 Task: Add Sprouts Ketchup to the cart.
Action: Mouse pressed left at (18, 80)
Screenshot: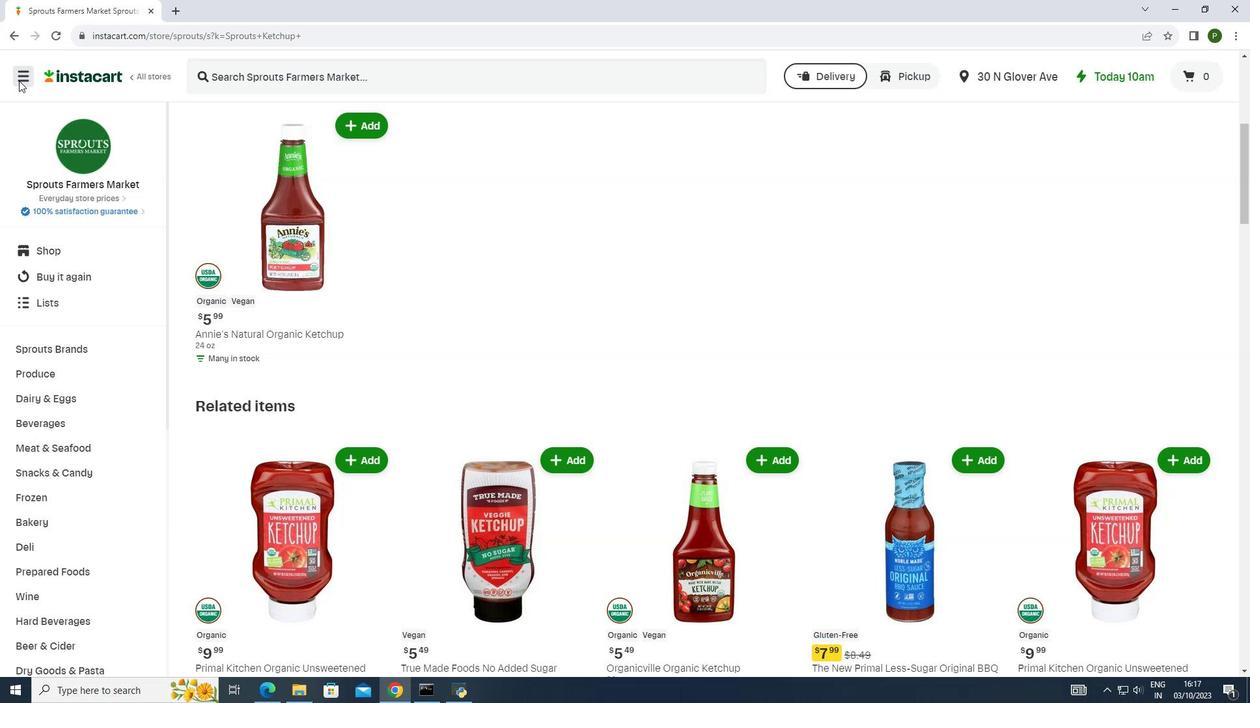 
Action: Mouse moved to (65, 332)
Screenshot: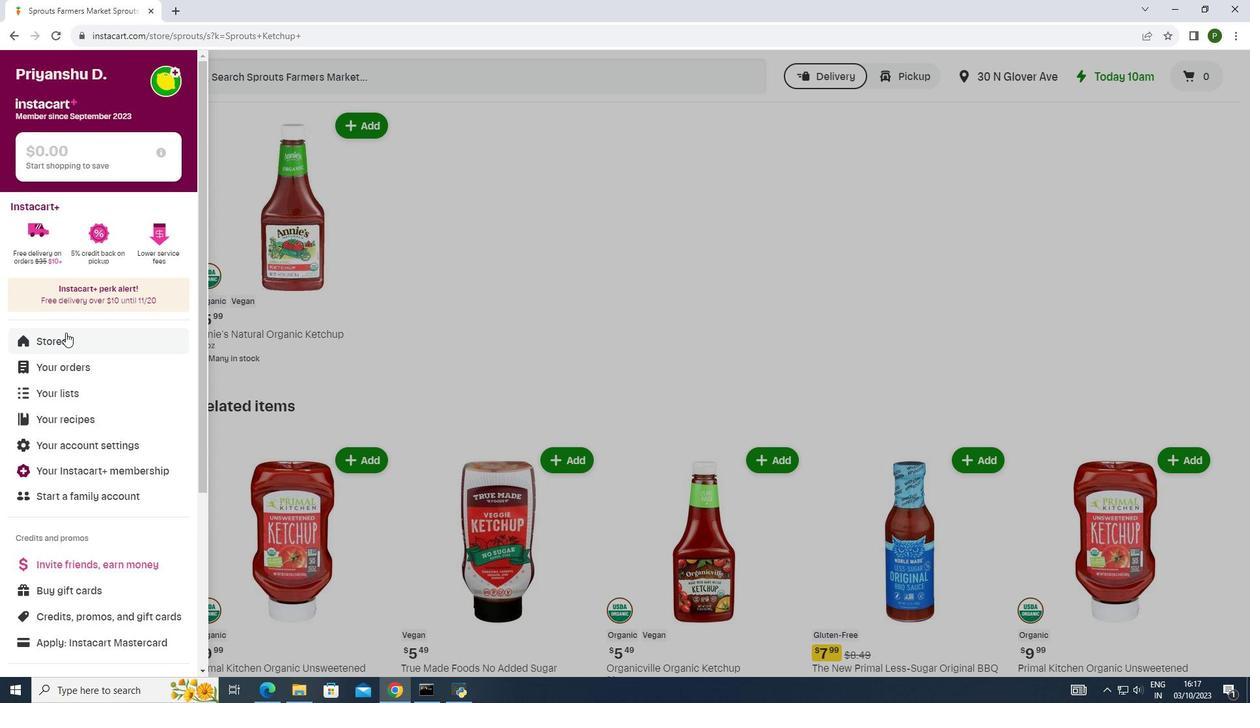 
Action: Mouse pressed left at (65, 332)
Screenshot: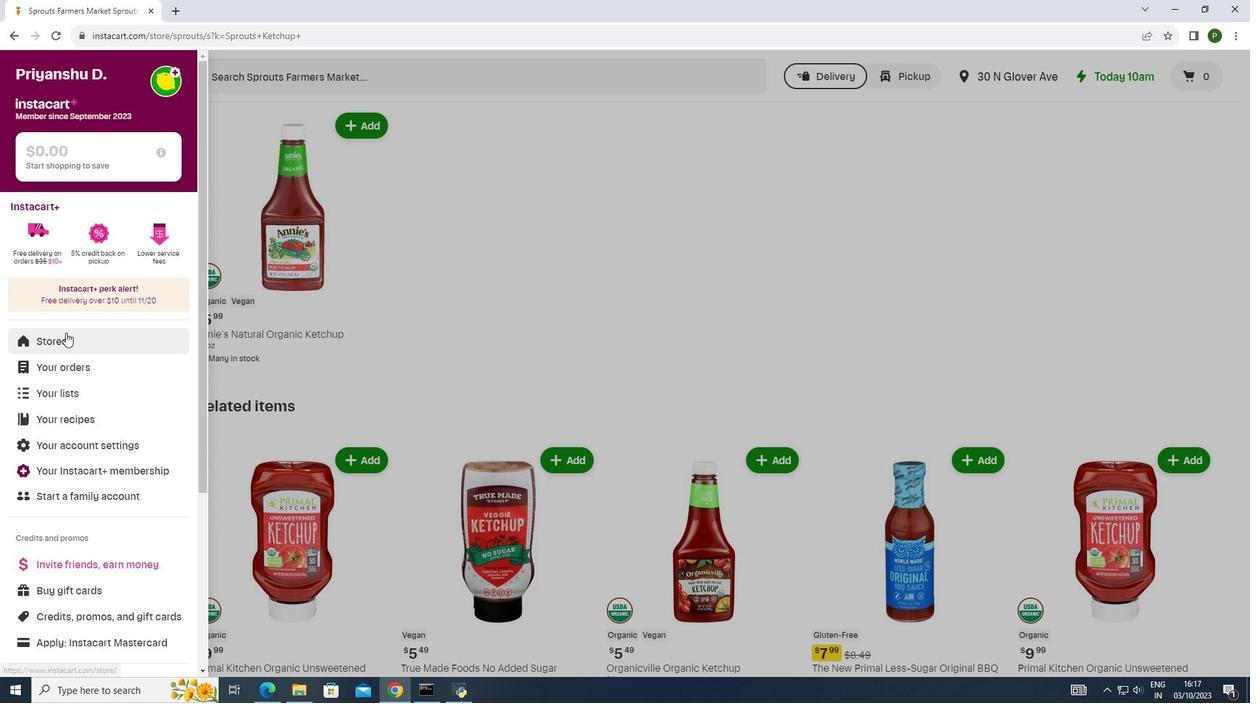 
Action: Mouse moved to (285, 134)
Screenshot: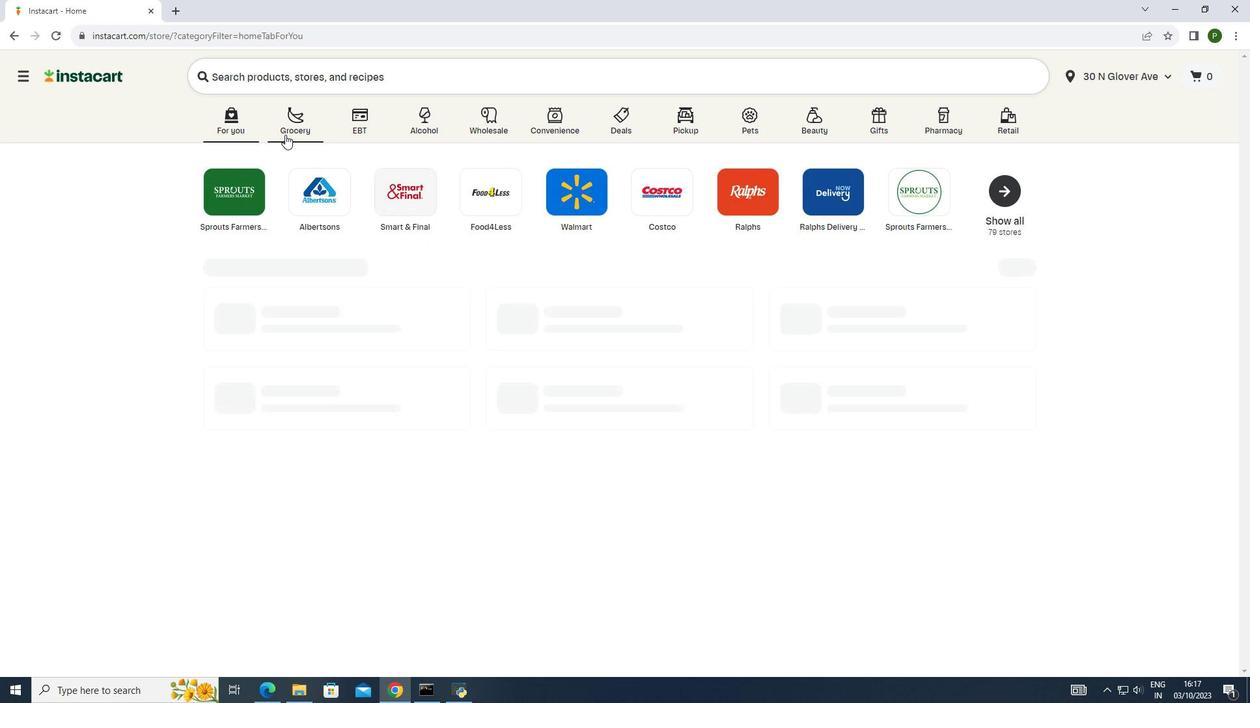 
Action: Mouse pressed left at (285, 134)
Screenshot: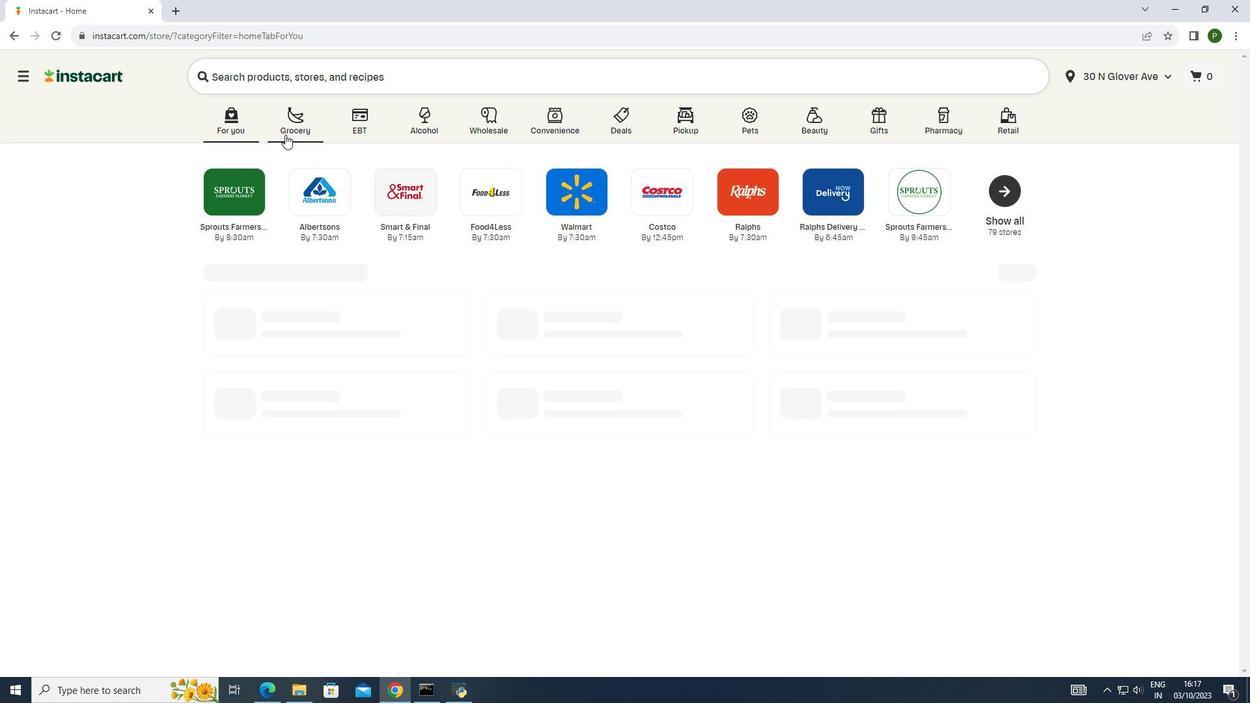 
Action: Mouse moved to (653, 190)
Screenshot: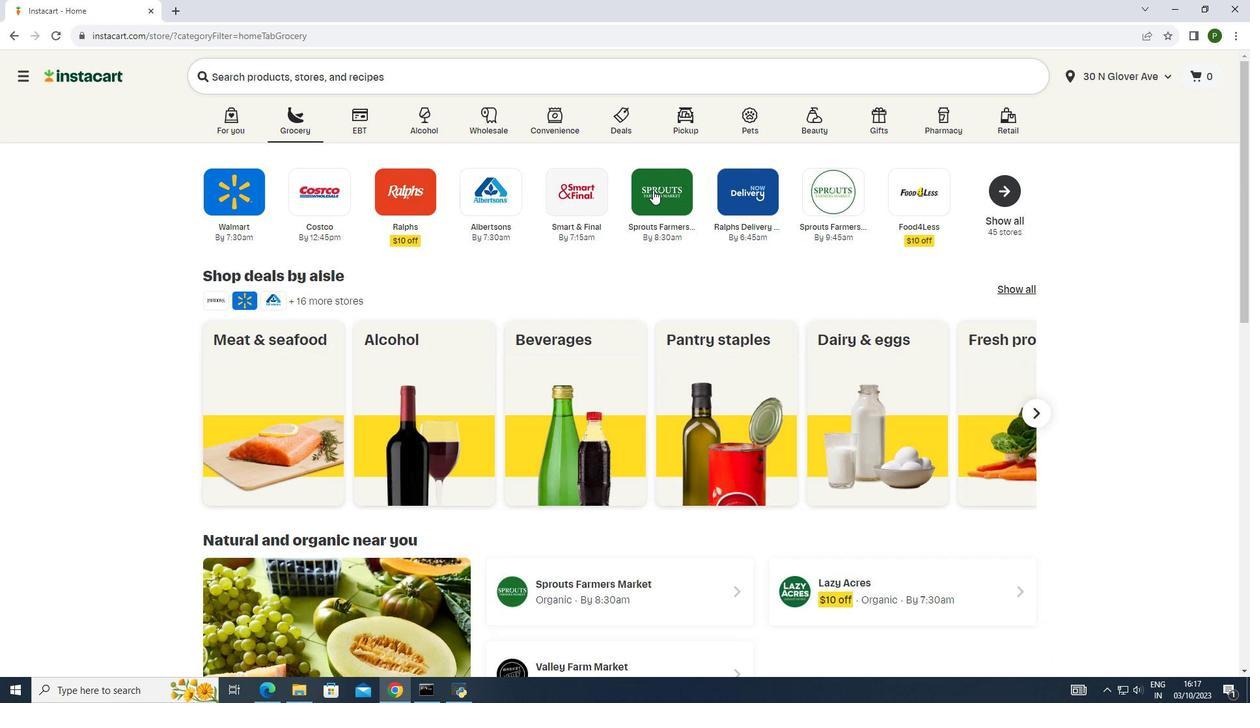 
Action: Mouse pressed left at (653, 190)
Screenshot: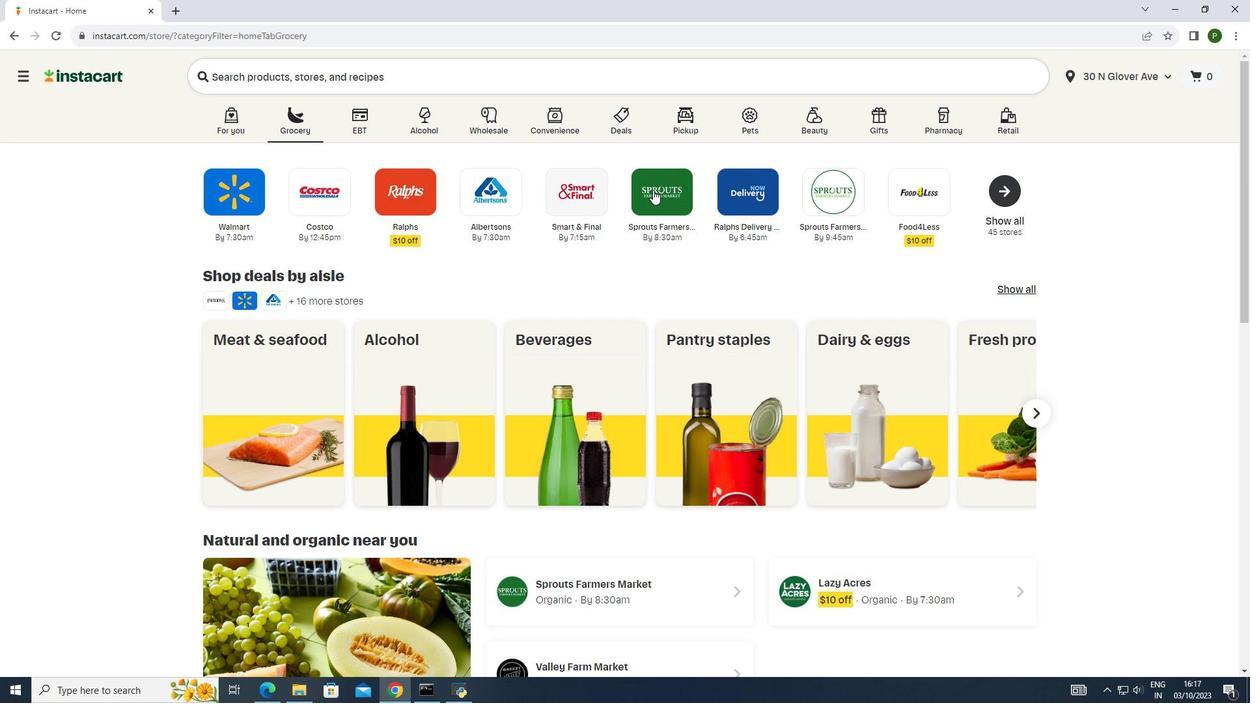 
Action: Mouse moved to (64, 347)
Screenshot: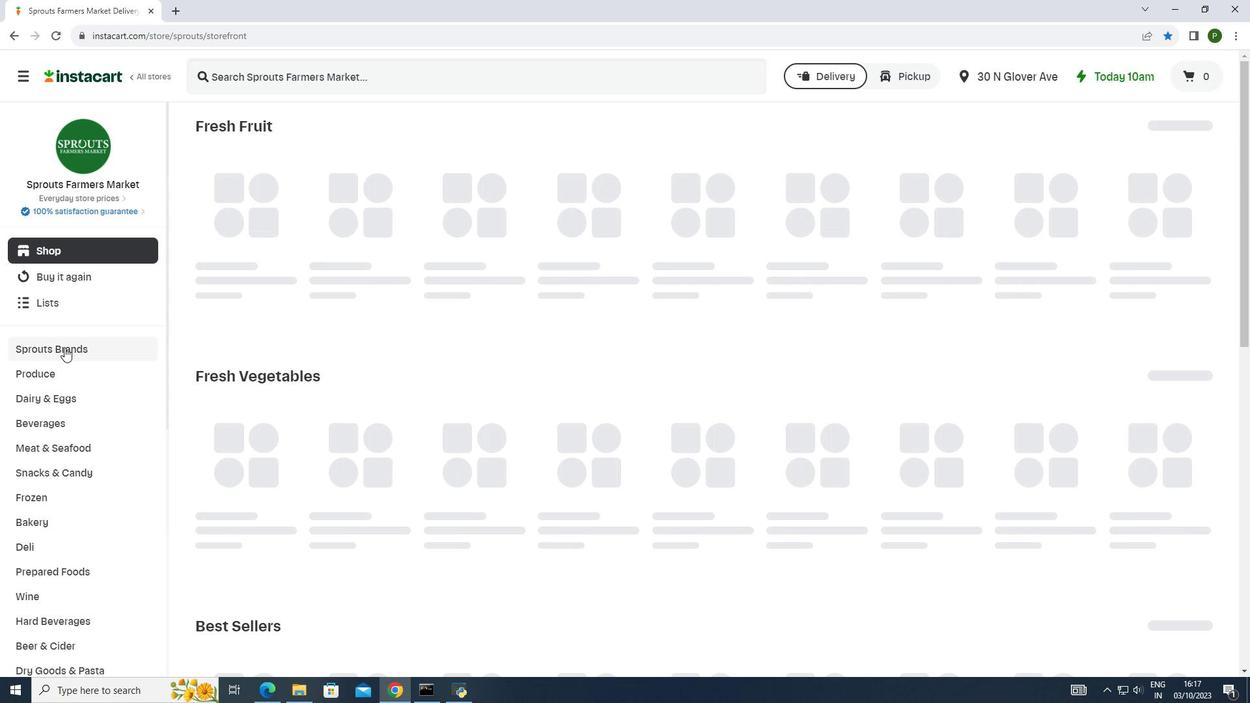 
Action: Mouse pressed left at (64, 347)
Screenshot: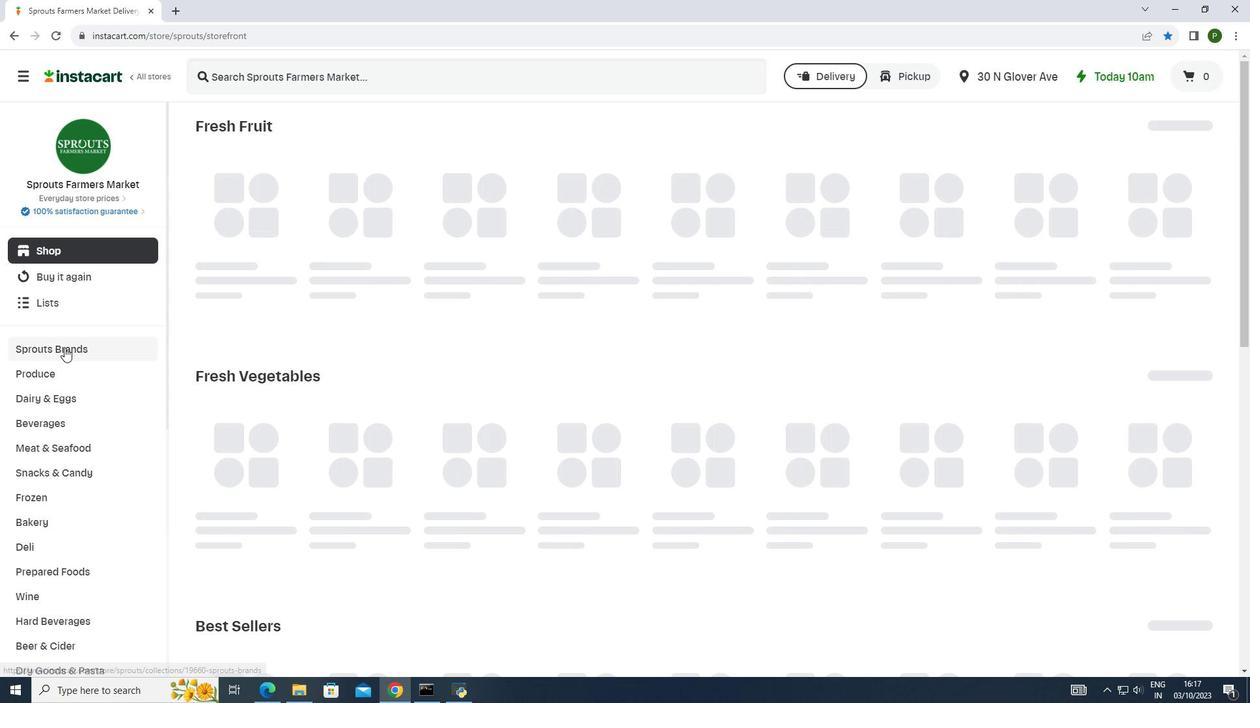 
Action: Mouse moved to (52, 451)
Screenshot: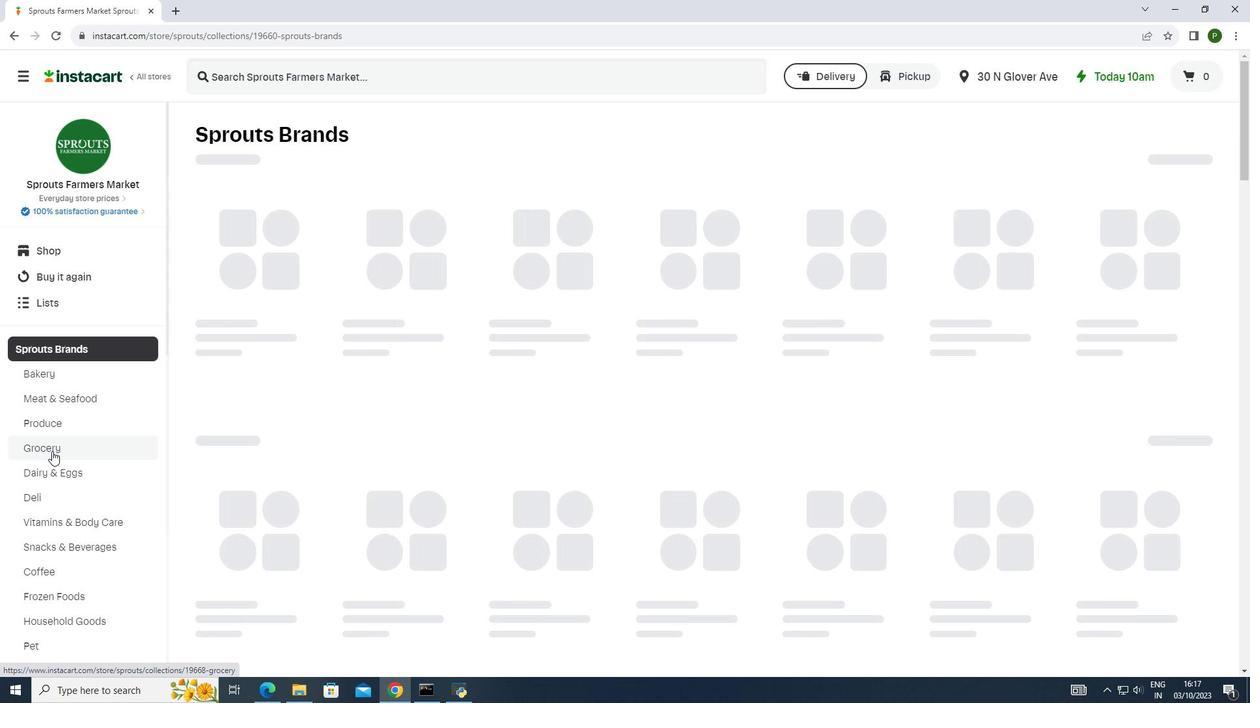 
Action: Mouse pressed left at (52, 451)
Screenshot: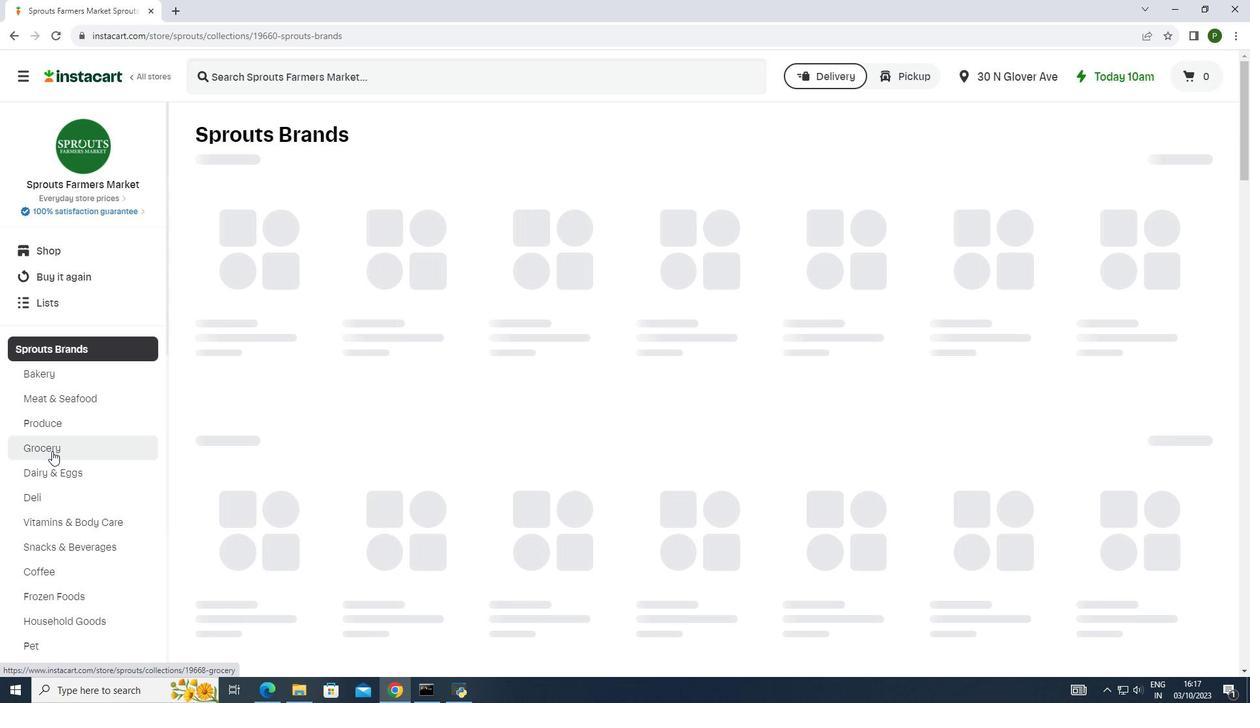 
Action: Mouse moved to (328, 265)
Screenshot: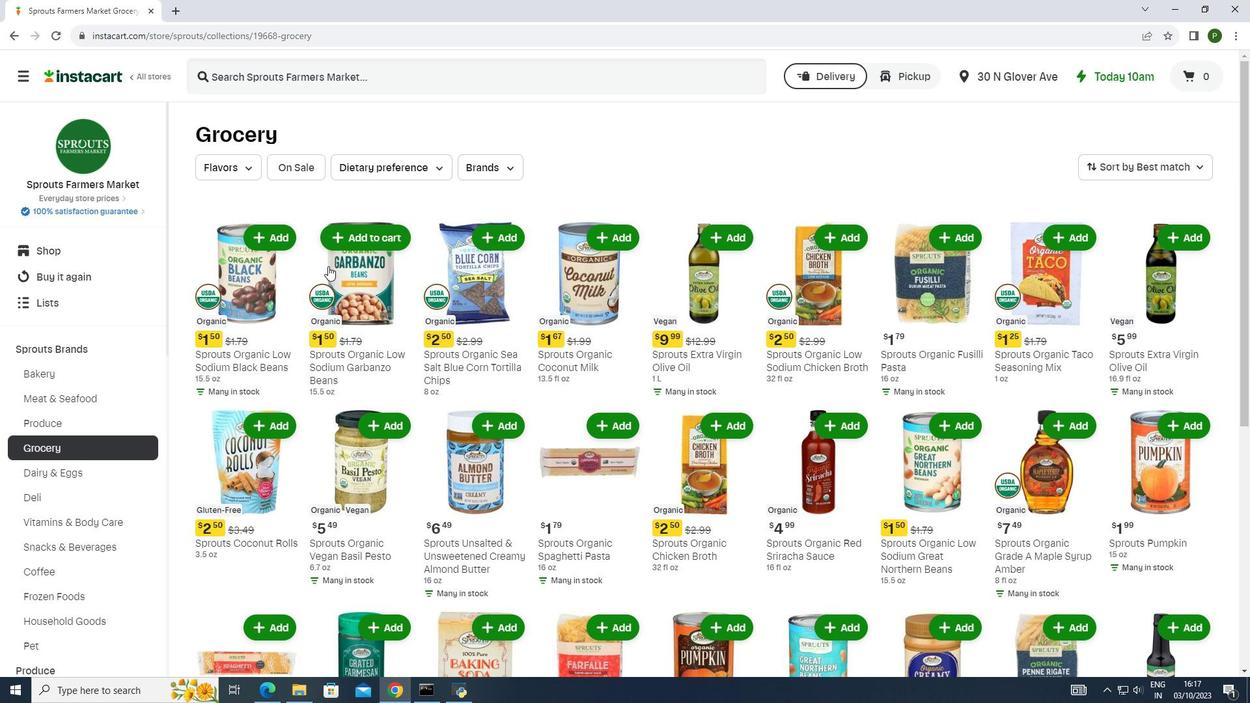 
Action: Mouse scrolled (328, 265) with delta (0, 0)
Screenshot: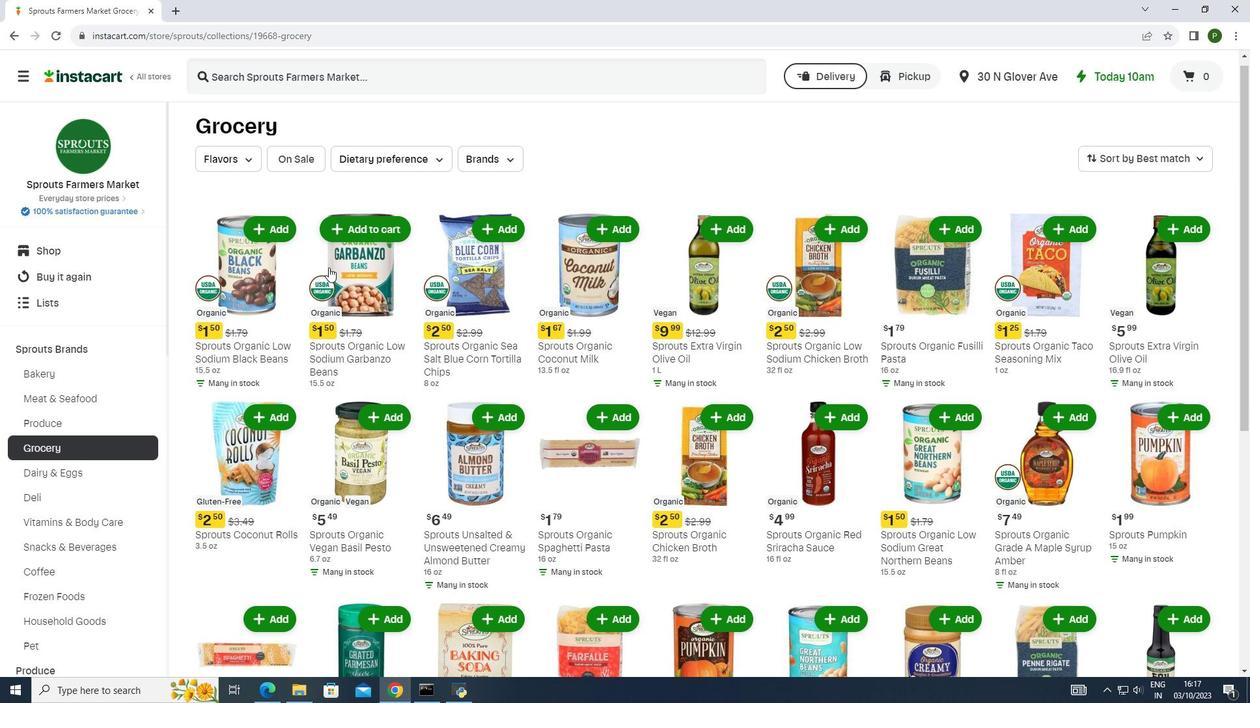 
Action: Mouse moved to (328, 267)
Screenshot: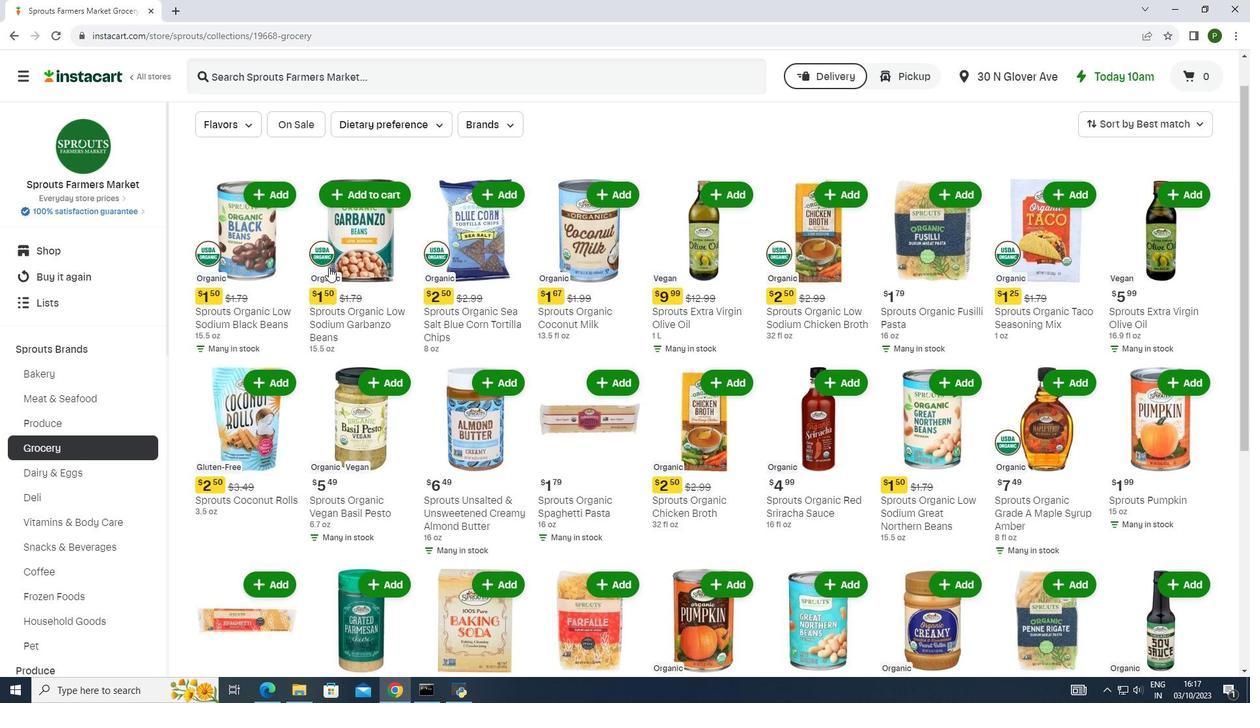 
Action: Mouse scrolled (328, 267) with delta (0, 0)
Screenshot: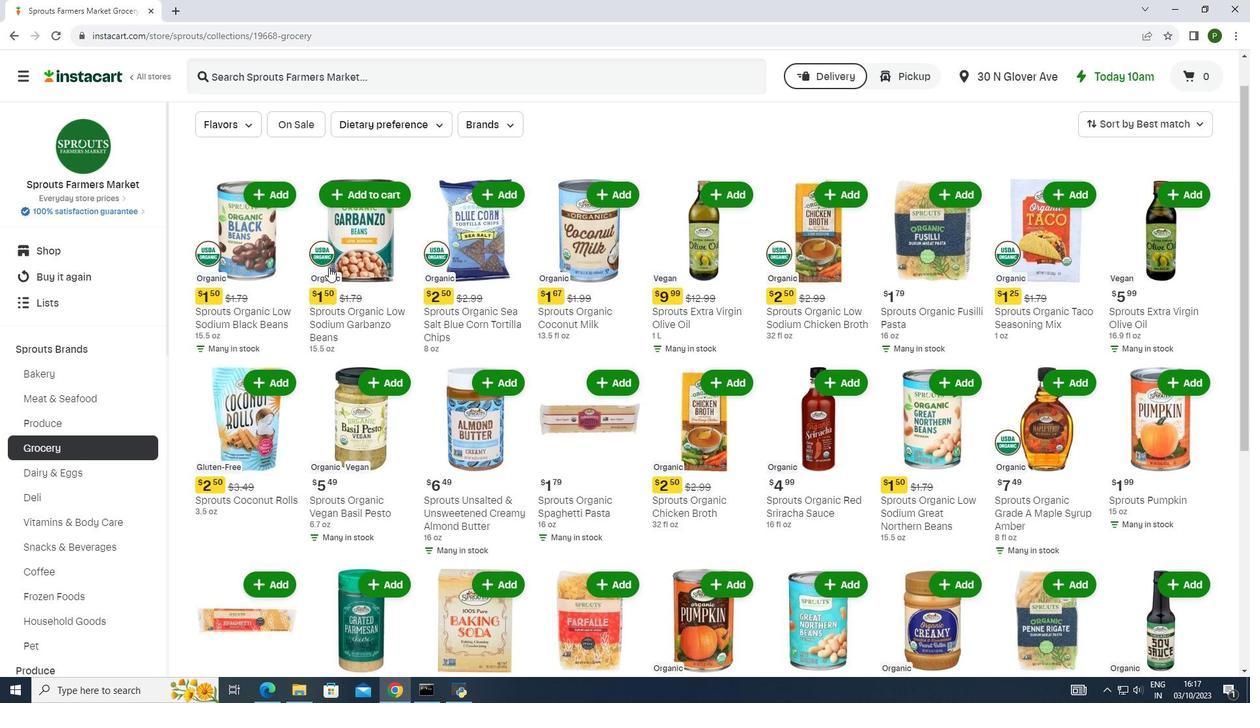 
Action: Mouse moved to (332, 272)
Screenshot: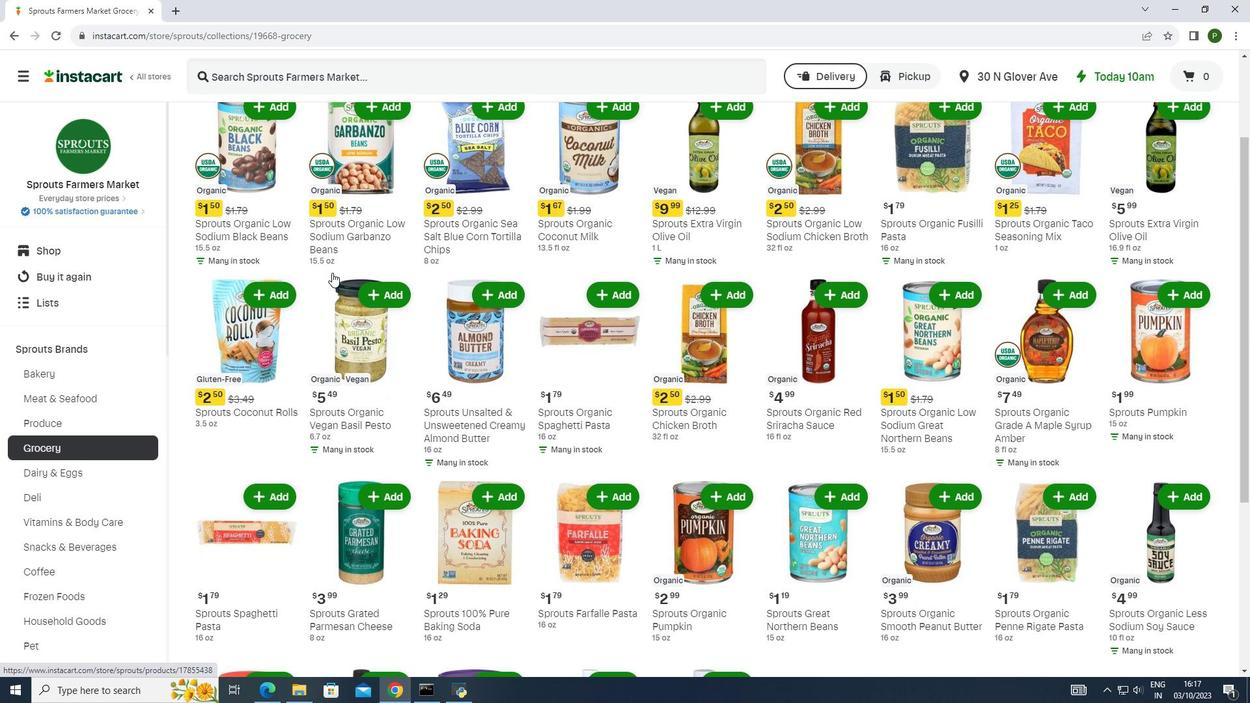 
Action: Mouse scrolled (332, 272) with delta (0, 0)
Screenshot: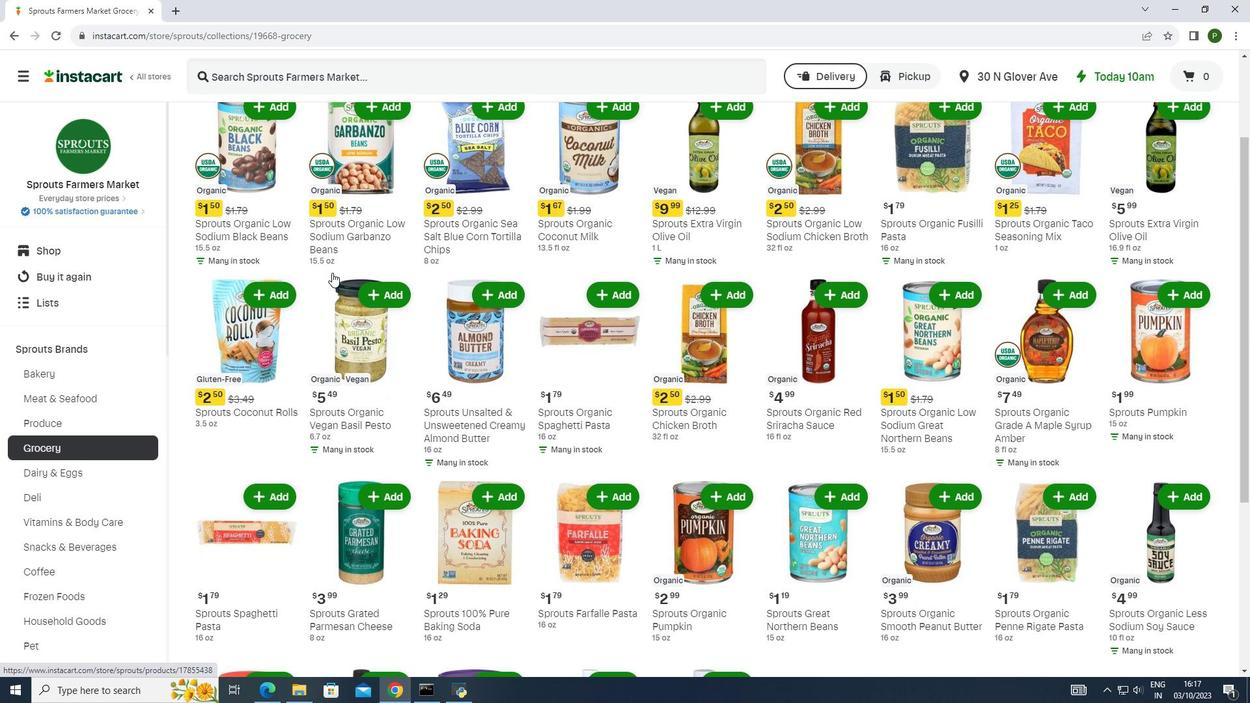 
Action: Mouse scrolled (332, 272) with delta (0, 0)
Screenshot: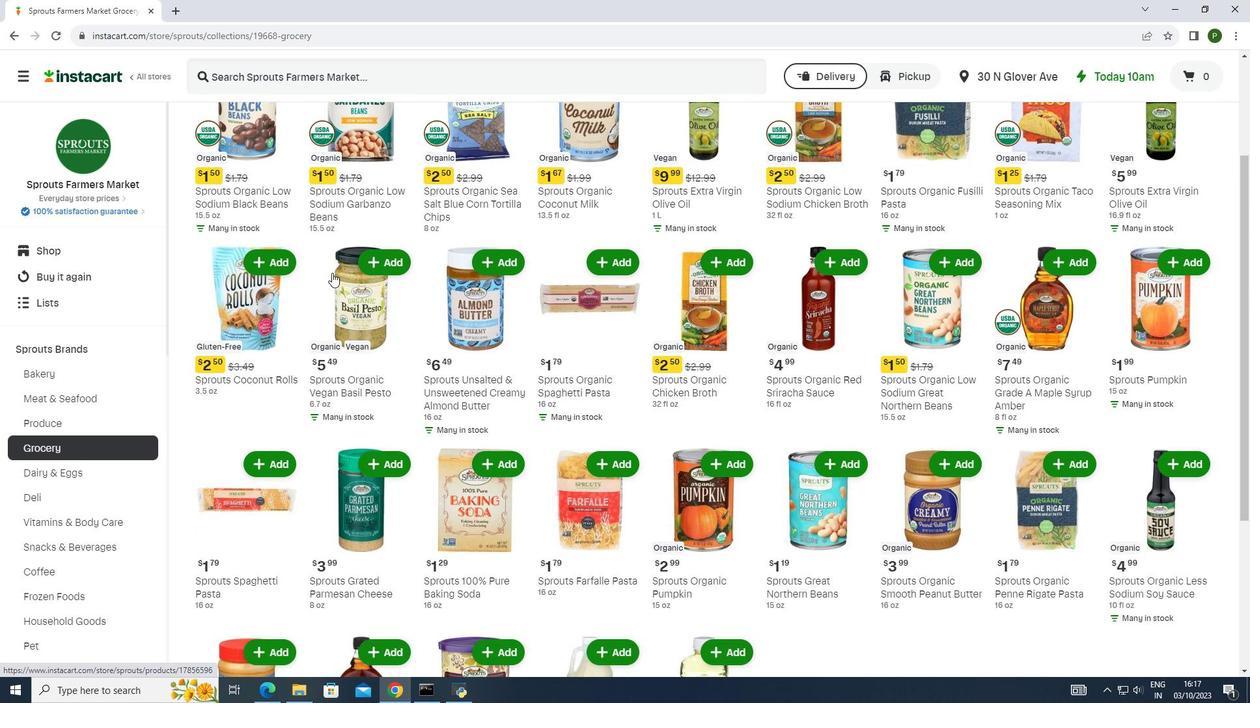 
Action: Mouse moved to (382, 339)
Screenshot: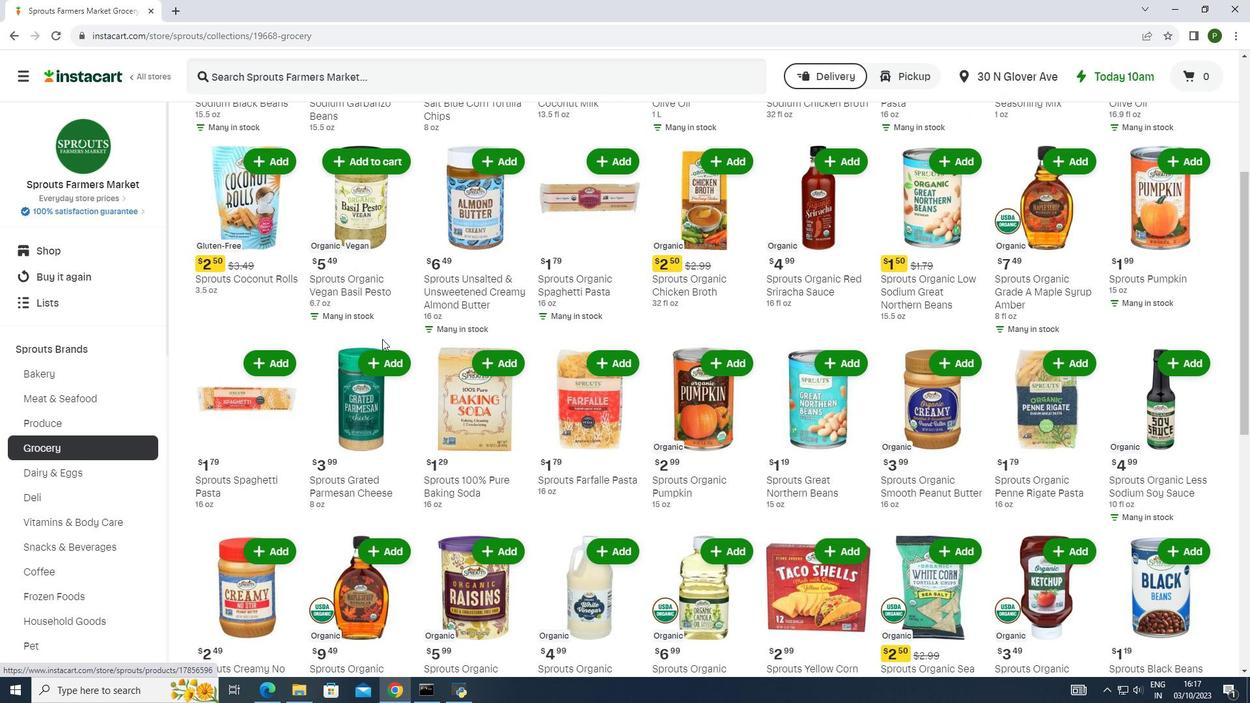 
Action: Mouse scrolled (382, 338) with delta (0, 0)
Screenshot: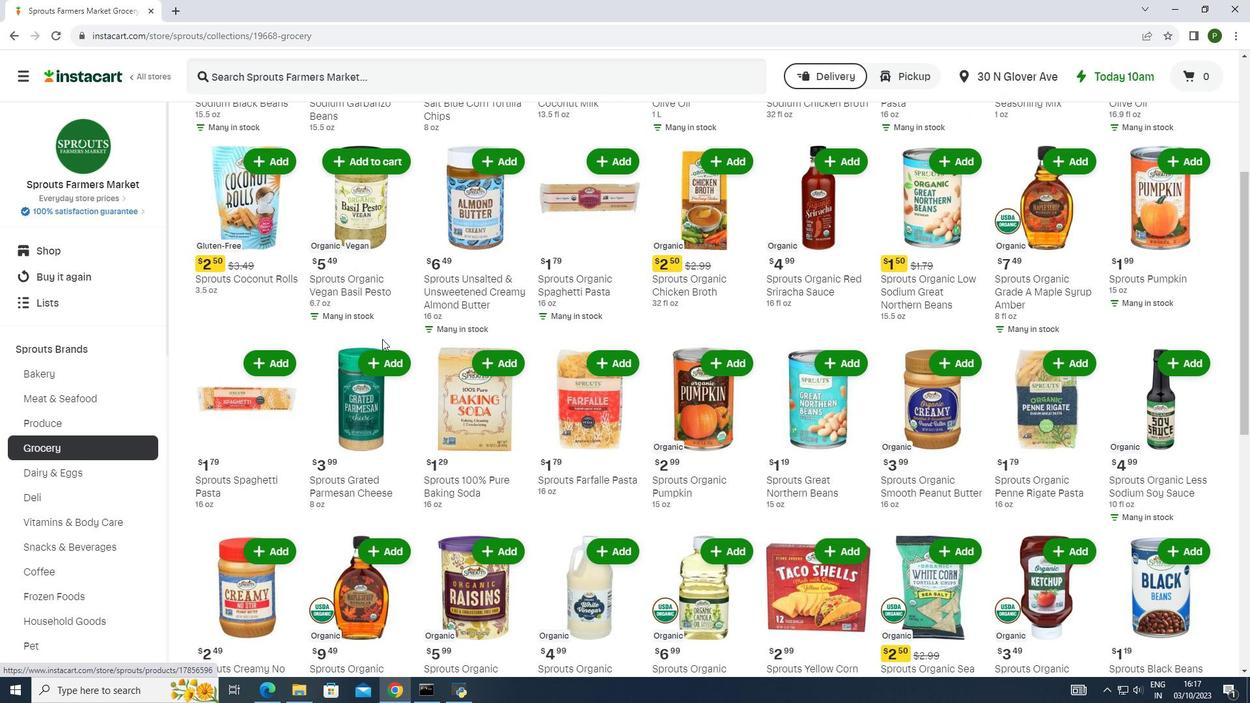
Action: Mouse moved to (382, 339)
Screenshot: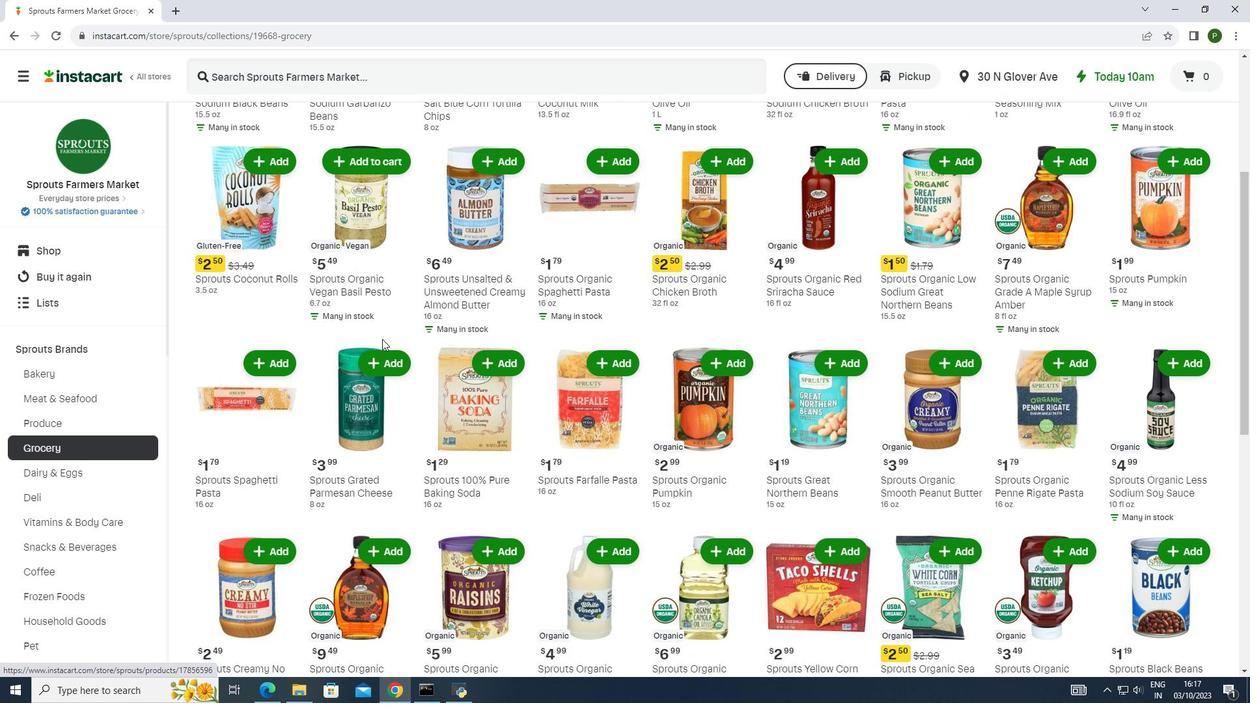 
Action: Mouse scrolled (382, 338) with delta (0, 0)
Screenshot: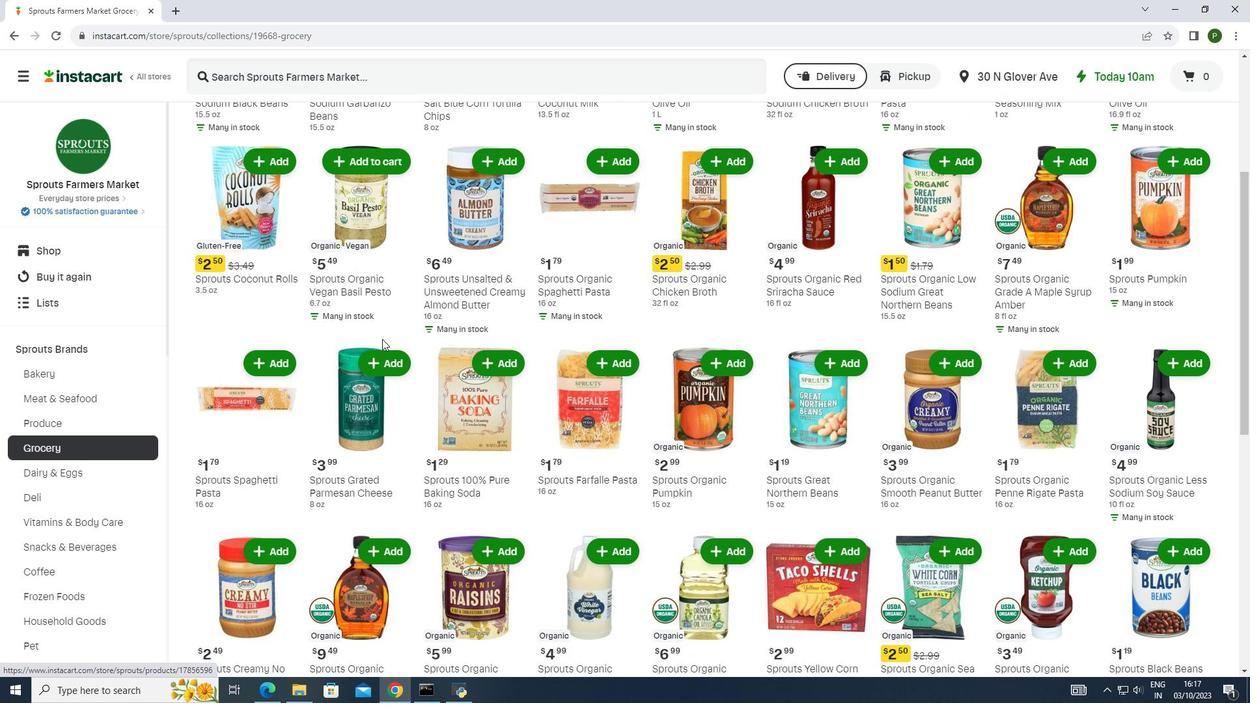 
Action: Mouse scrolled (382, 338) with delta (0, 0)
Screenshot: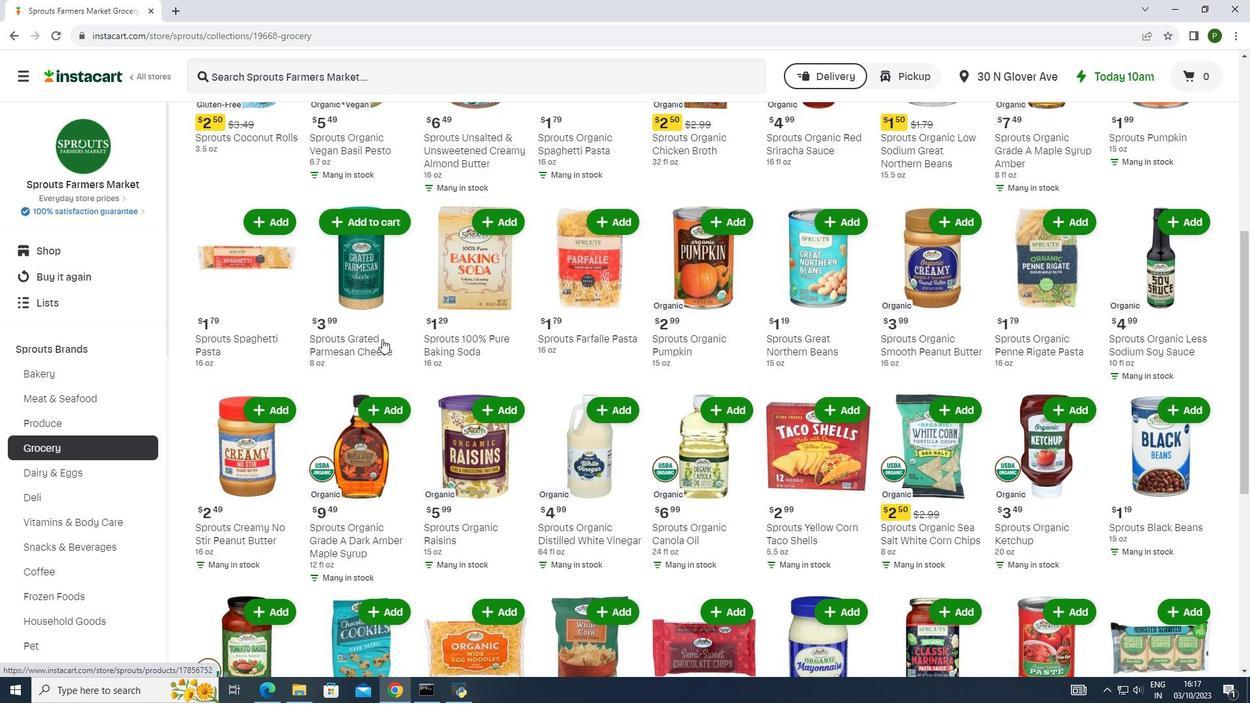 
Action: Mouse scrolled (382, 338) with delta (0, 0)
Screenshot: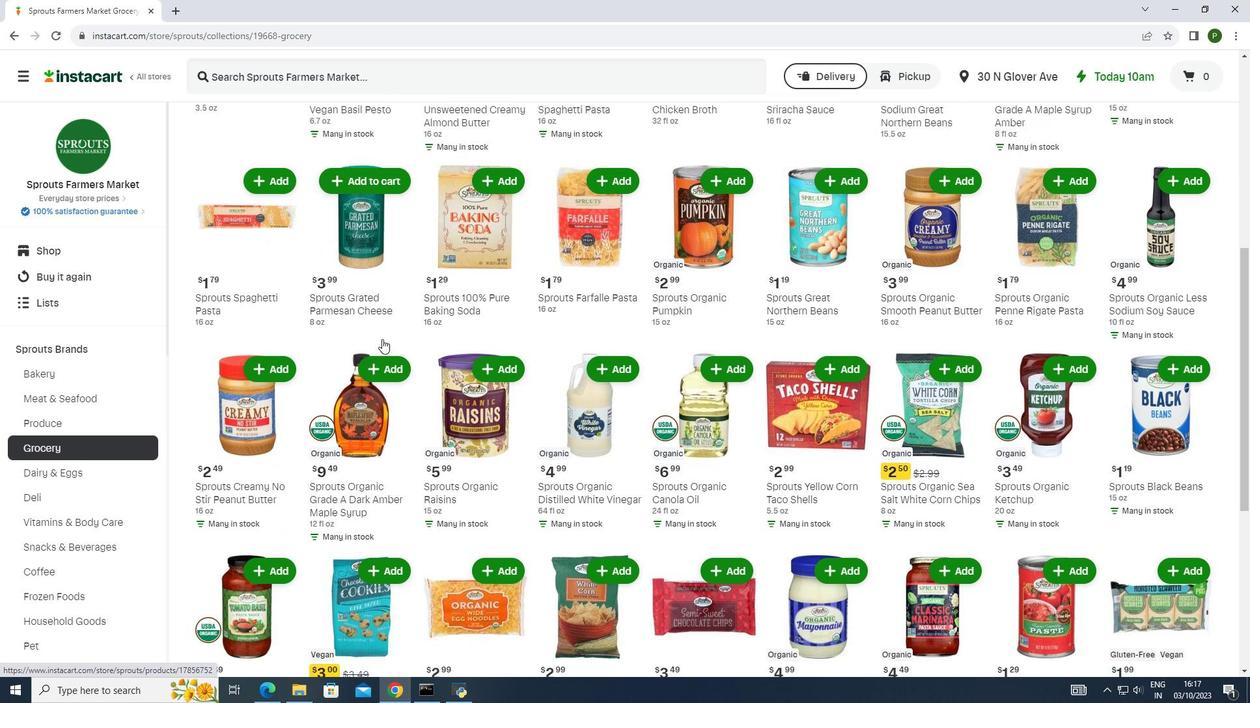 
Action: Mouse scrolled (382, 338) with delta (0, 0)
Screenshot: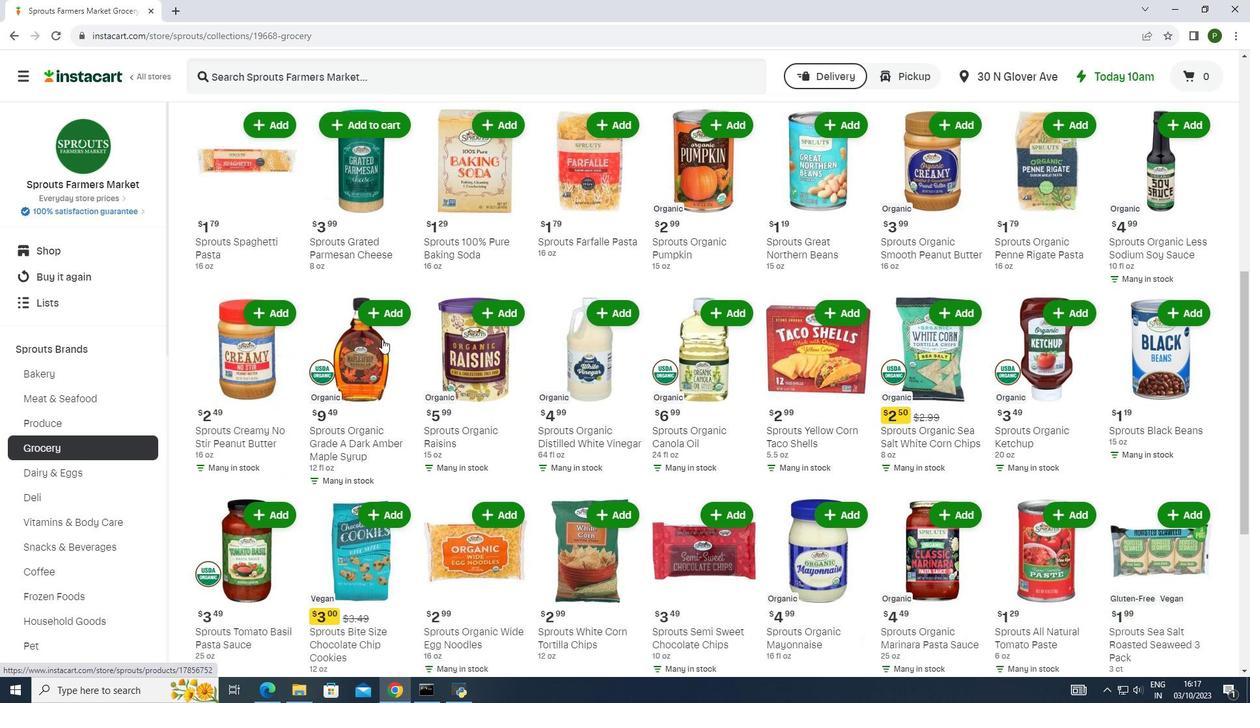 
Action: Mouse scrolled (382, 338) with delta (0, 0)
Screenshot: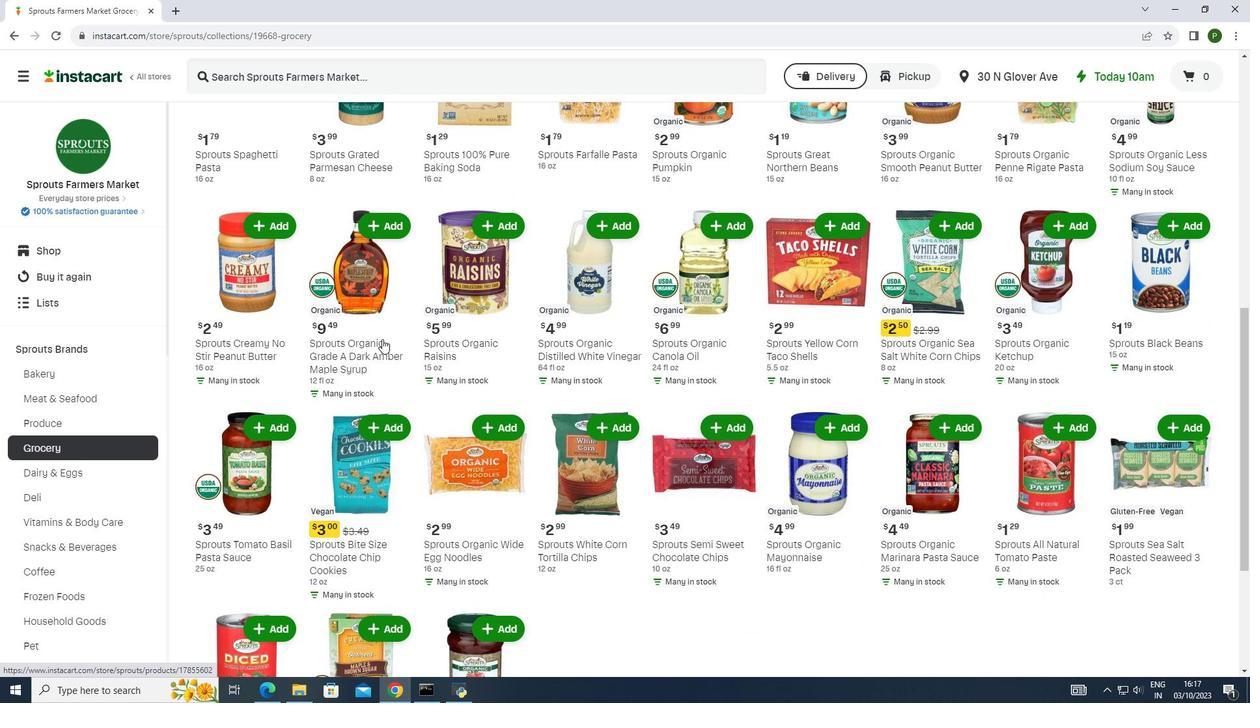 
Action: Mouse scrolled (382, 338) with delta (0, 0)
Screenshot: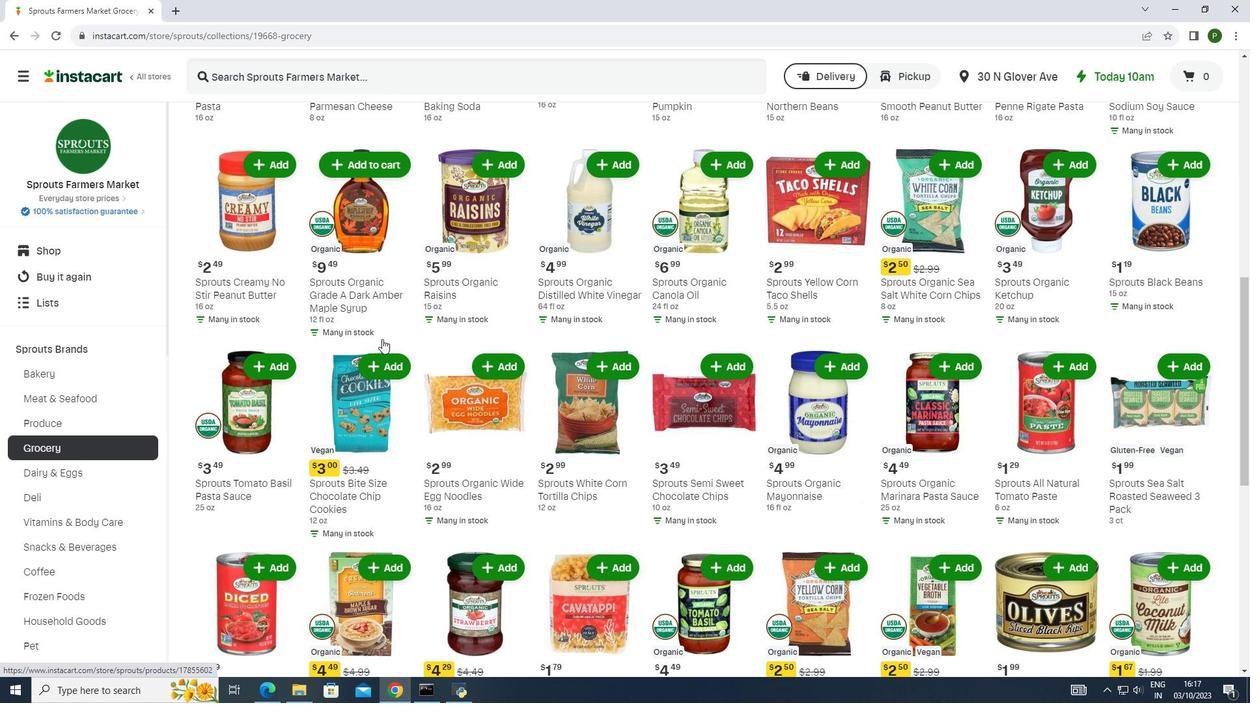 
Action: Mouse scrolled (382, 338) with delta (0, 0)
Screenshot: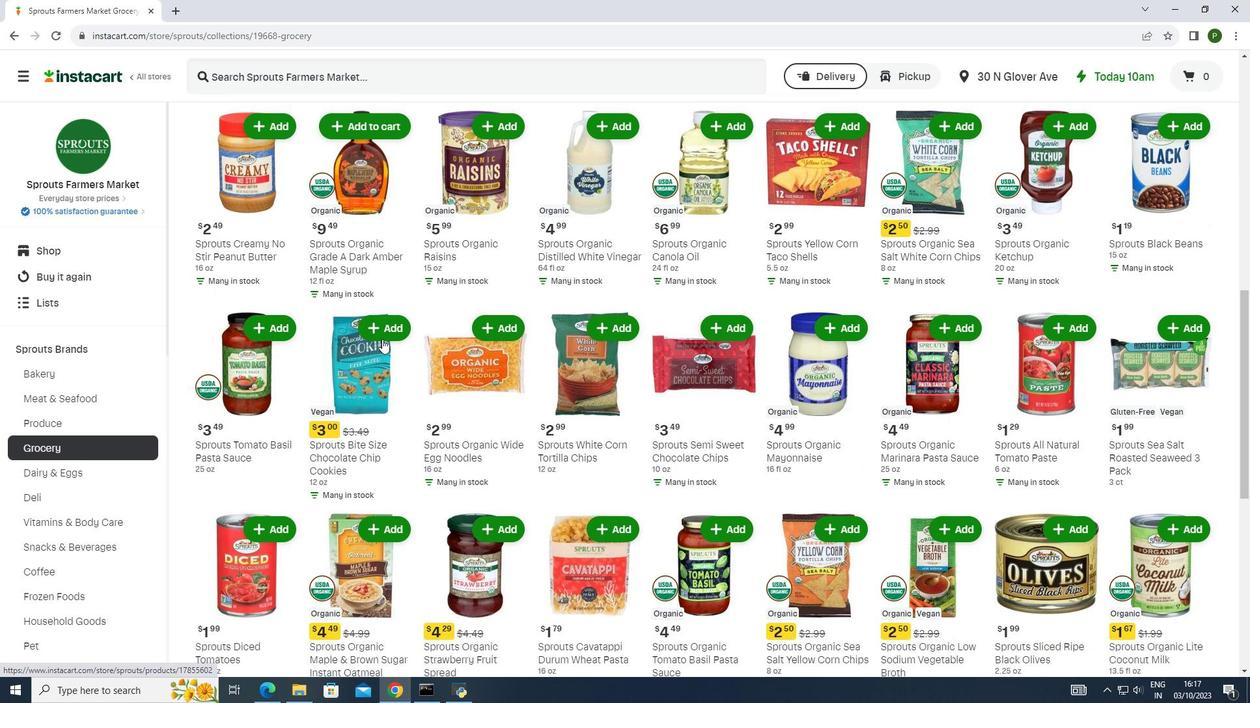 
Action: Mouse scrolled (382, 338) with delta (0, 0)
Screenshot: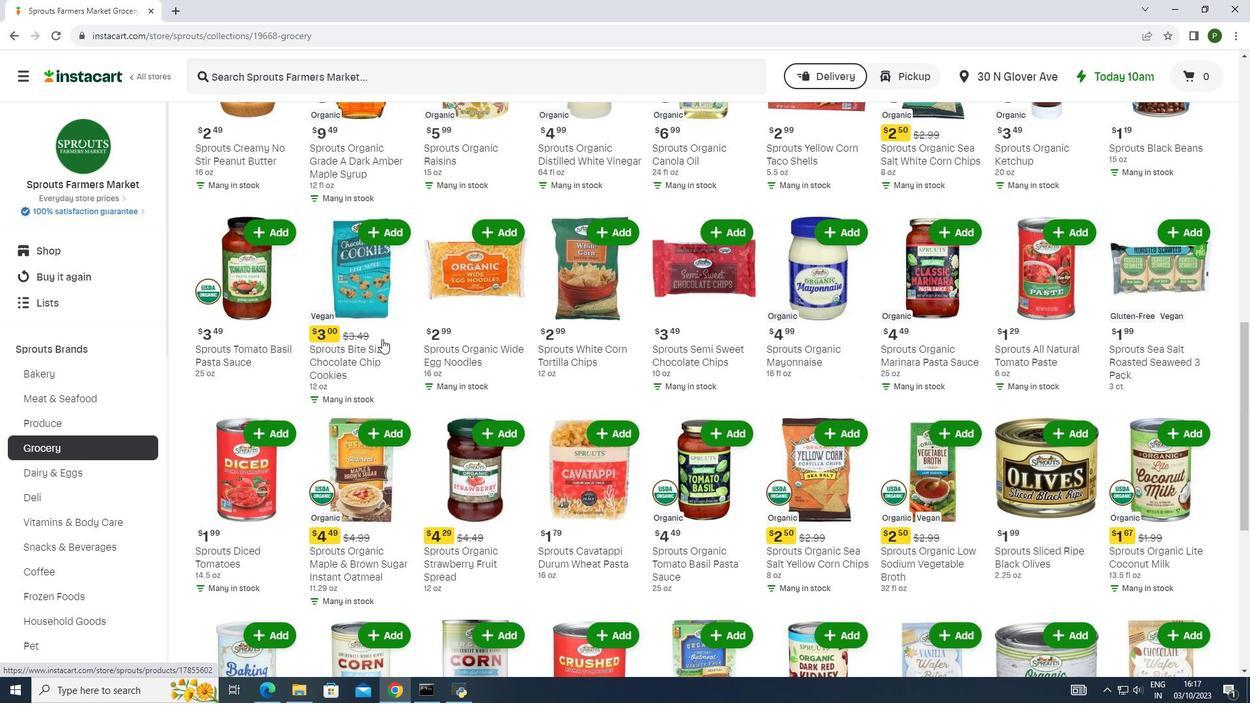 
Action: Mouse scrolled (382, 338) with delta (0, 0)
Screenshot: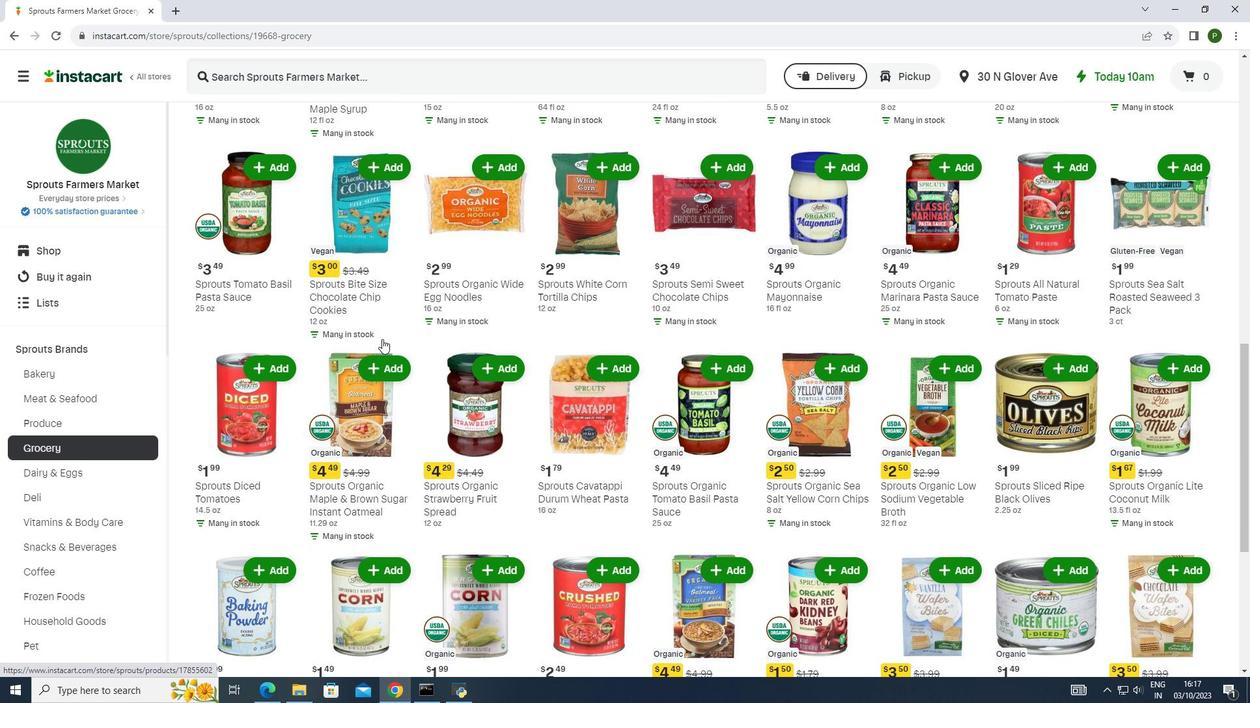 
Action: Mouse scrolled (382, 338) with delta (0, 0)
Screenshot: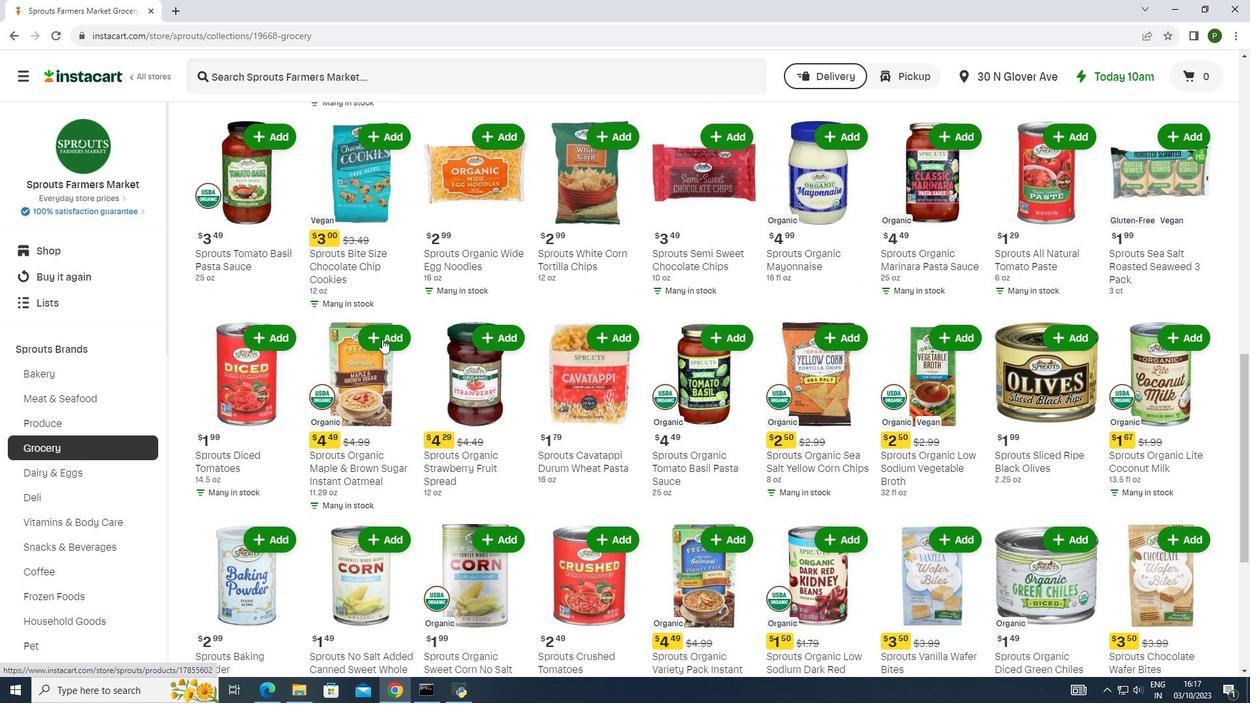 
Action: Mouse scrolled (382, 338) with delta (0, 0)
Screenshot: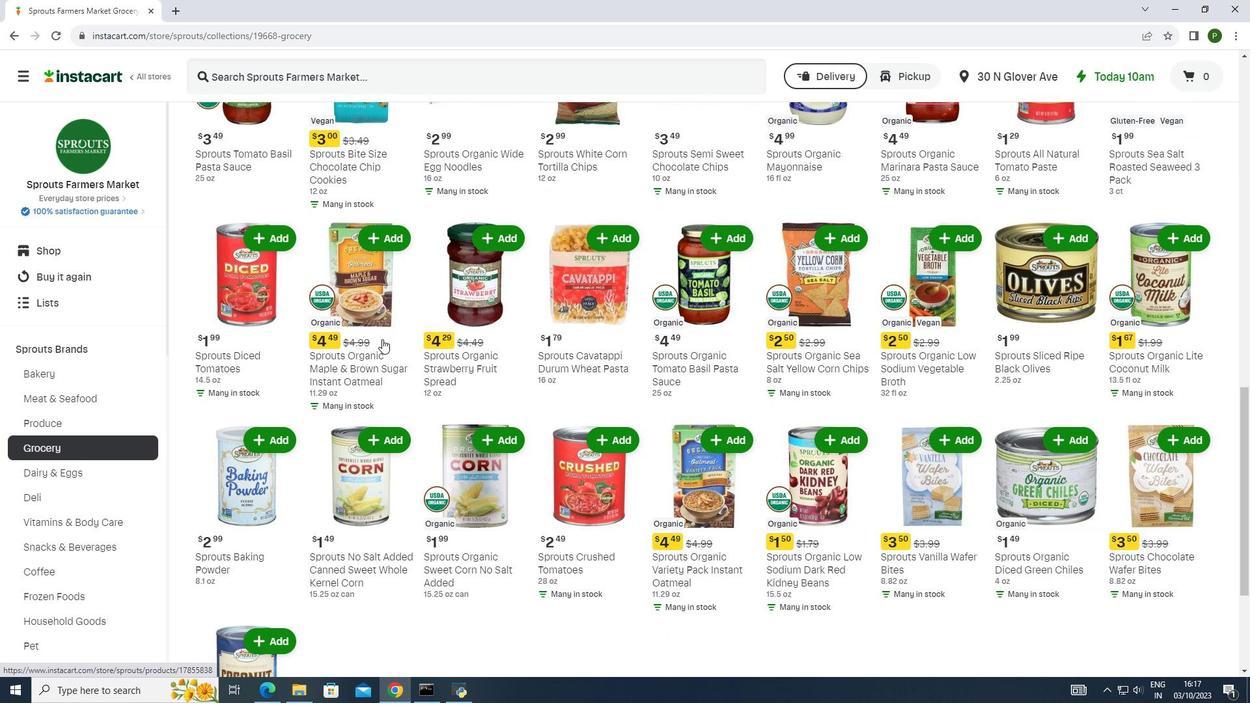
Action: Mouse scrolled (382, 338) with delta (0, 0)
Screenshot: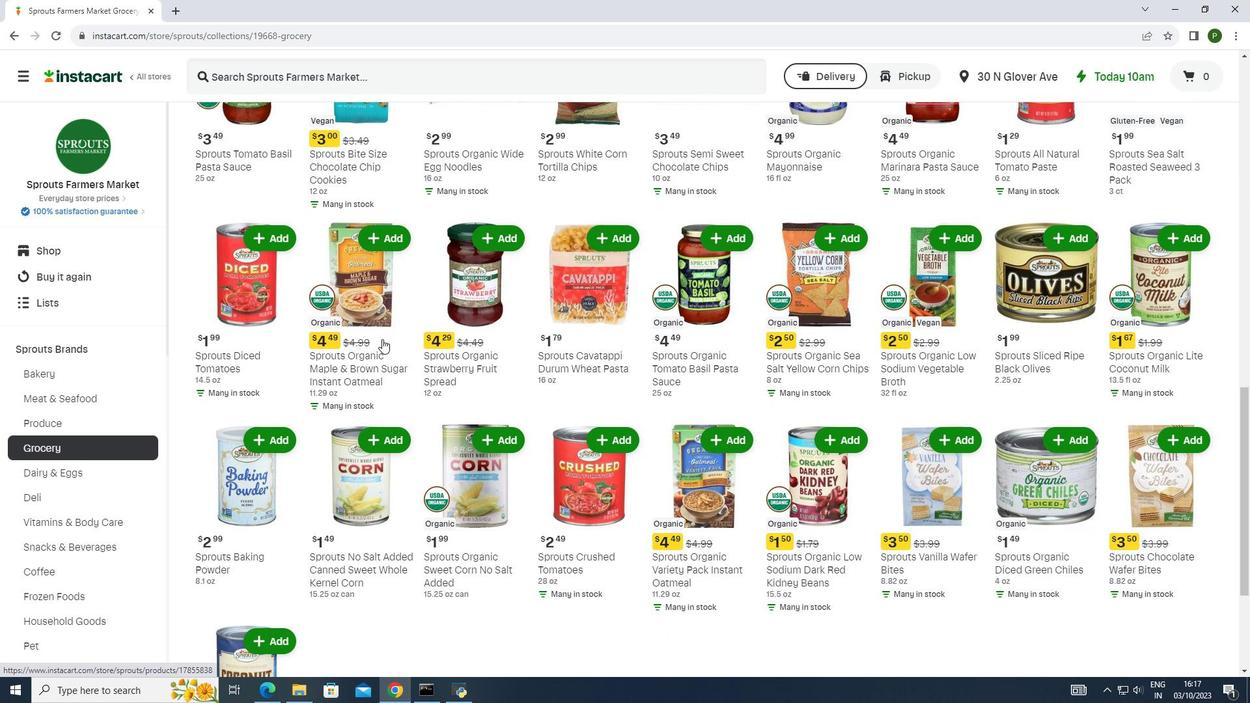 
Action: Mouse scrolled (382, 338) with delta (0, 0)
Screenshot: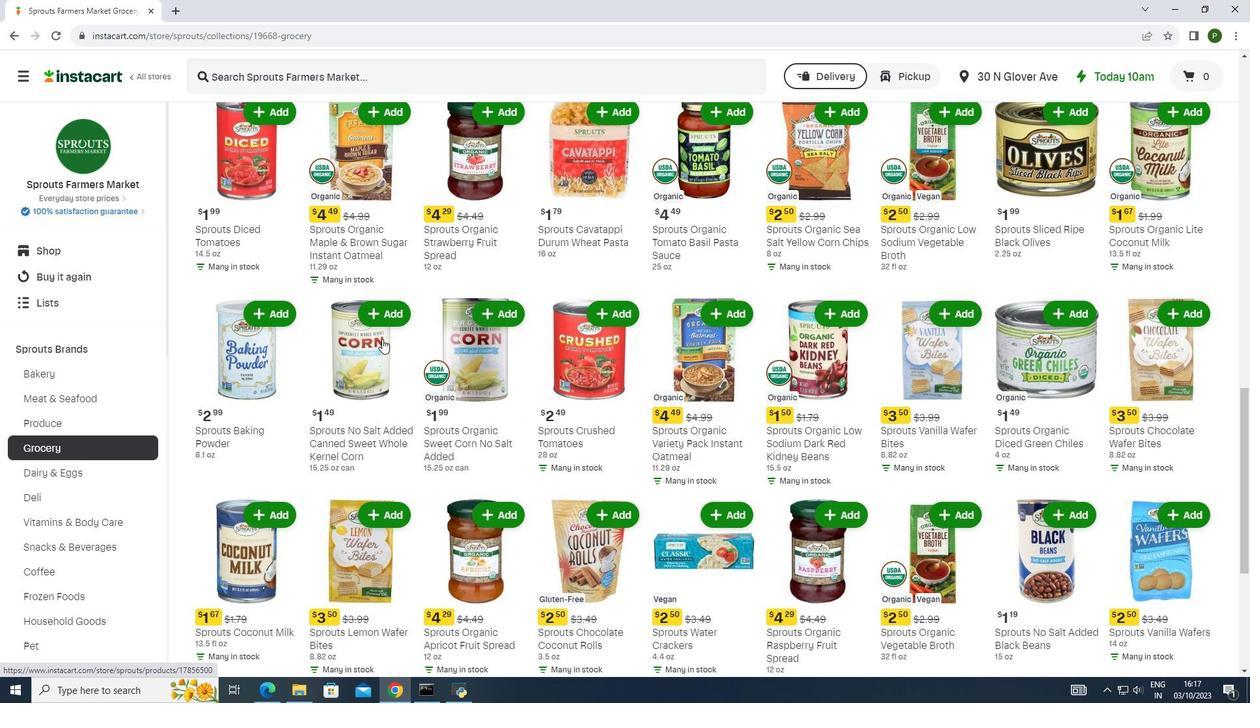 
Action: Mouse scrolled (382, 338) with delta (0, 0)
Screenshot: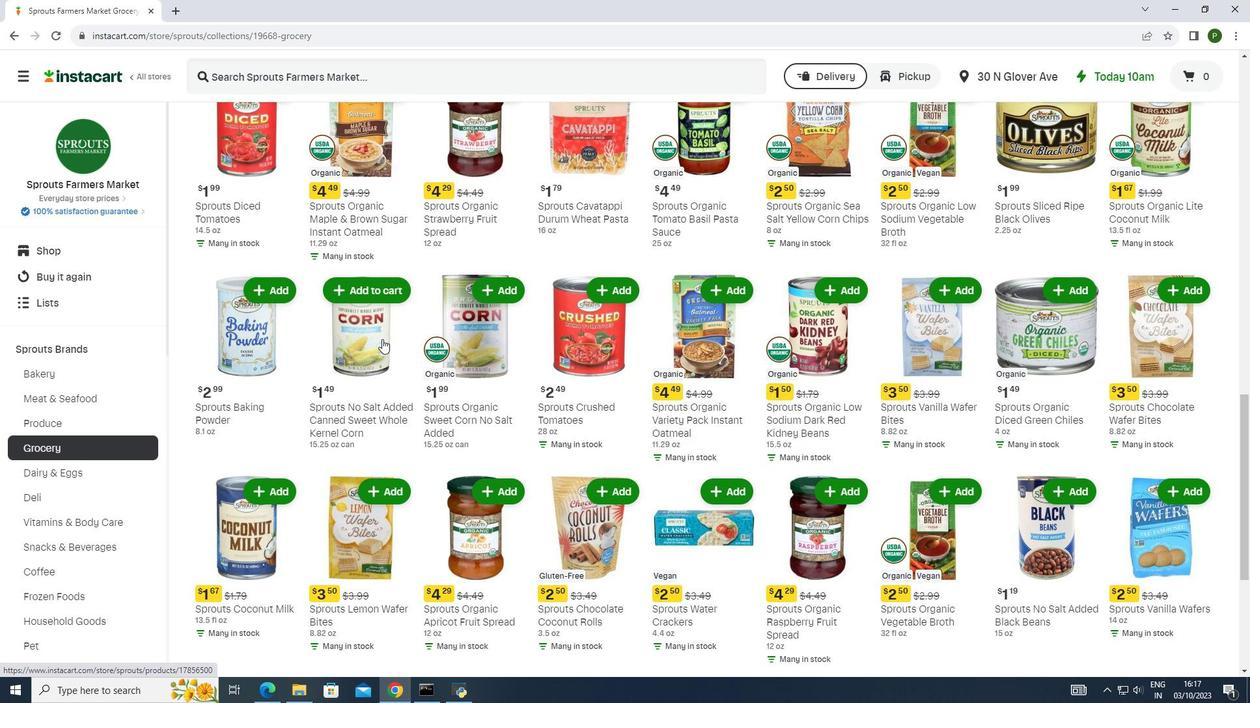 
Action: Mouse scrolled (382, 338) with delta (0, 0)
Screenshot: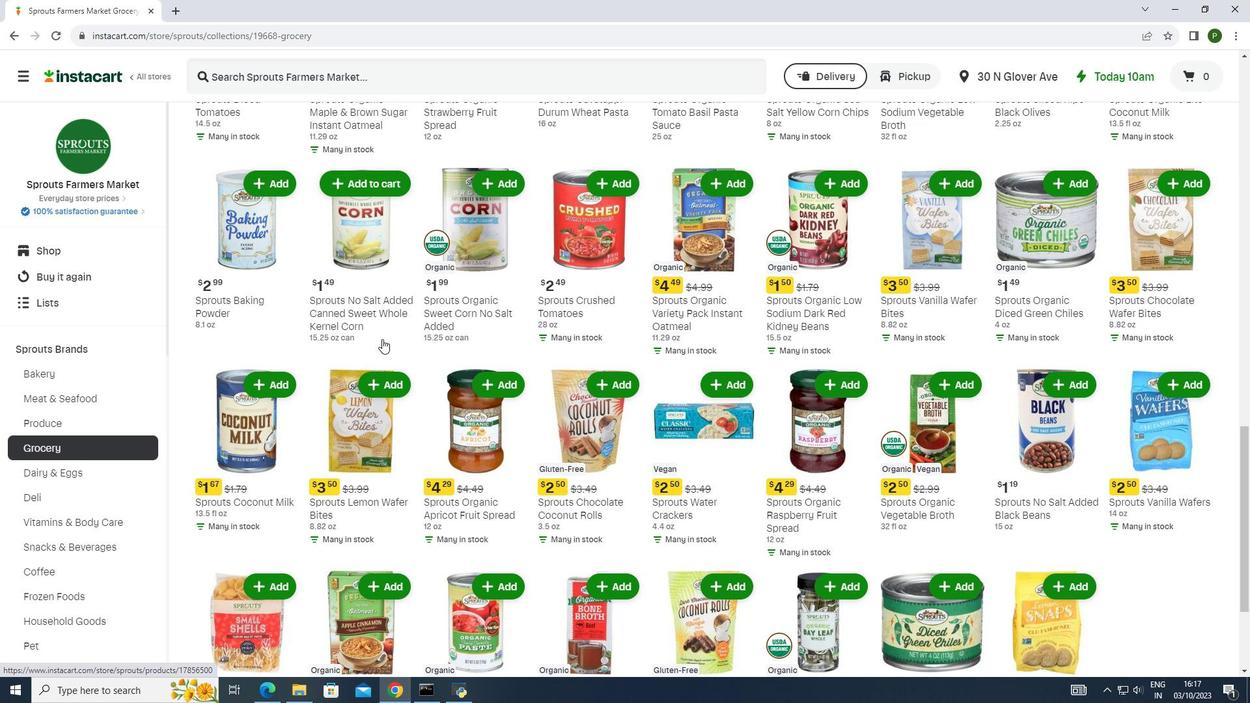 
Action: Mouse scrolled (382, 338) with delta (0, 0)
Screenshot: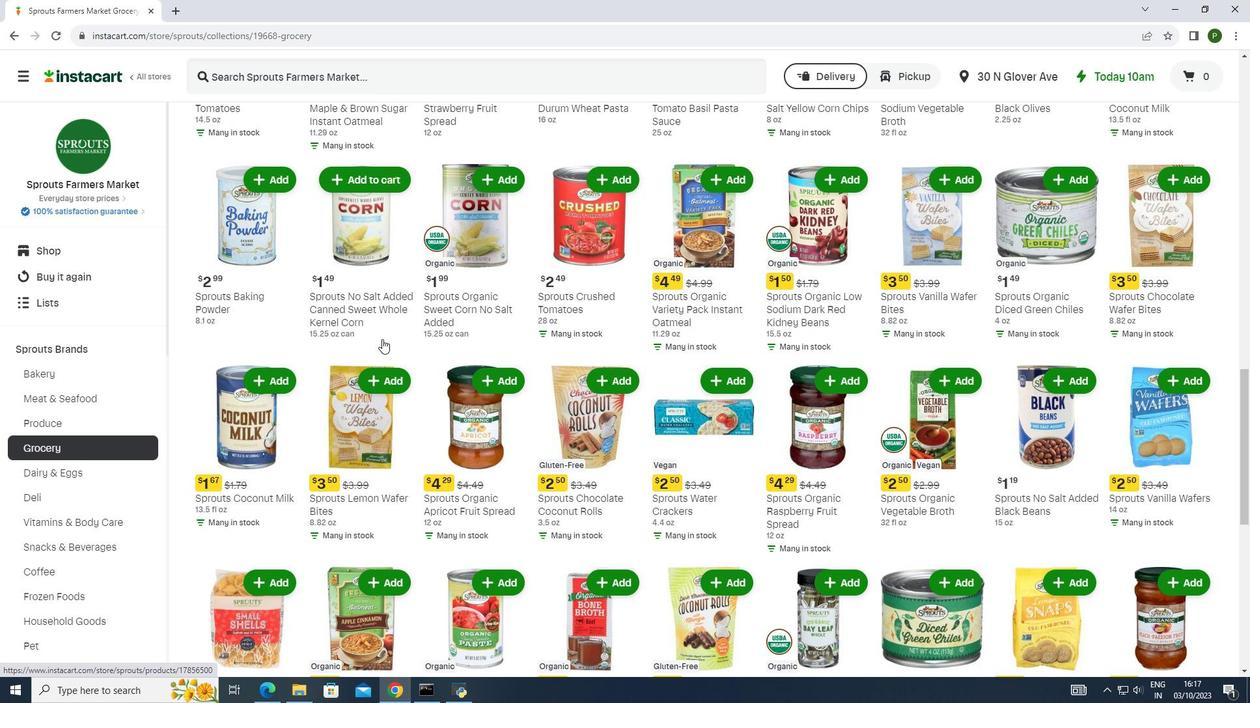 
Action: Mouse scrolled (382, 338) with delta (0, 0)
Screenshot: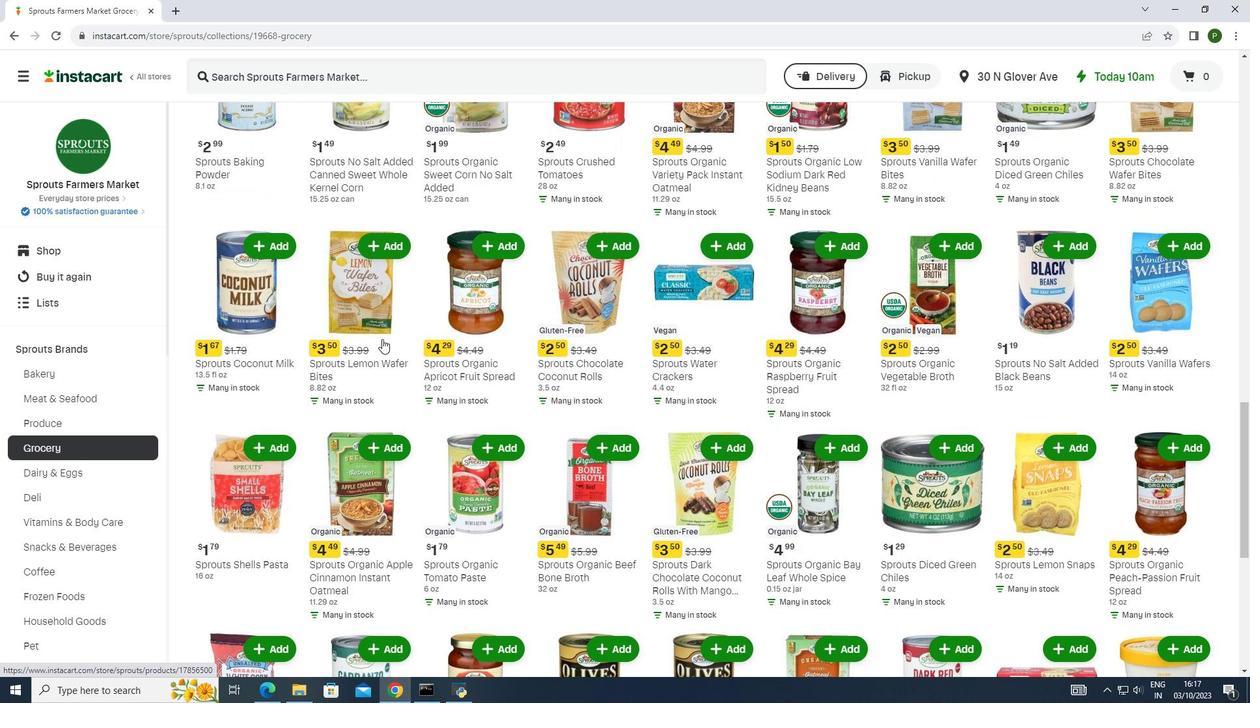 
Action: Mouse scrolled (382, 338) with delta (0, 0)
Screenshot: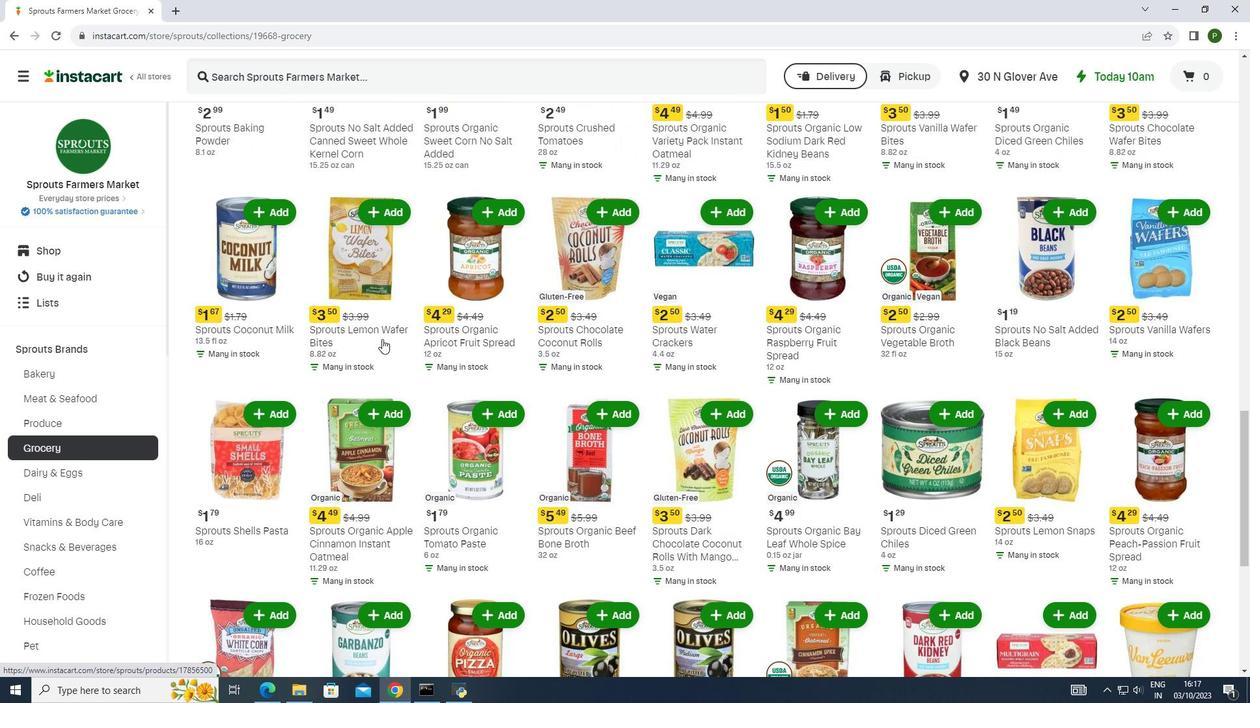 
Action: Mouse scrolled (382, 338) with delta (0, 0)
Screenshot: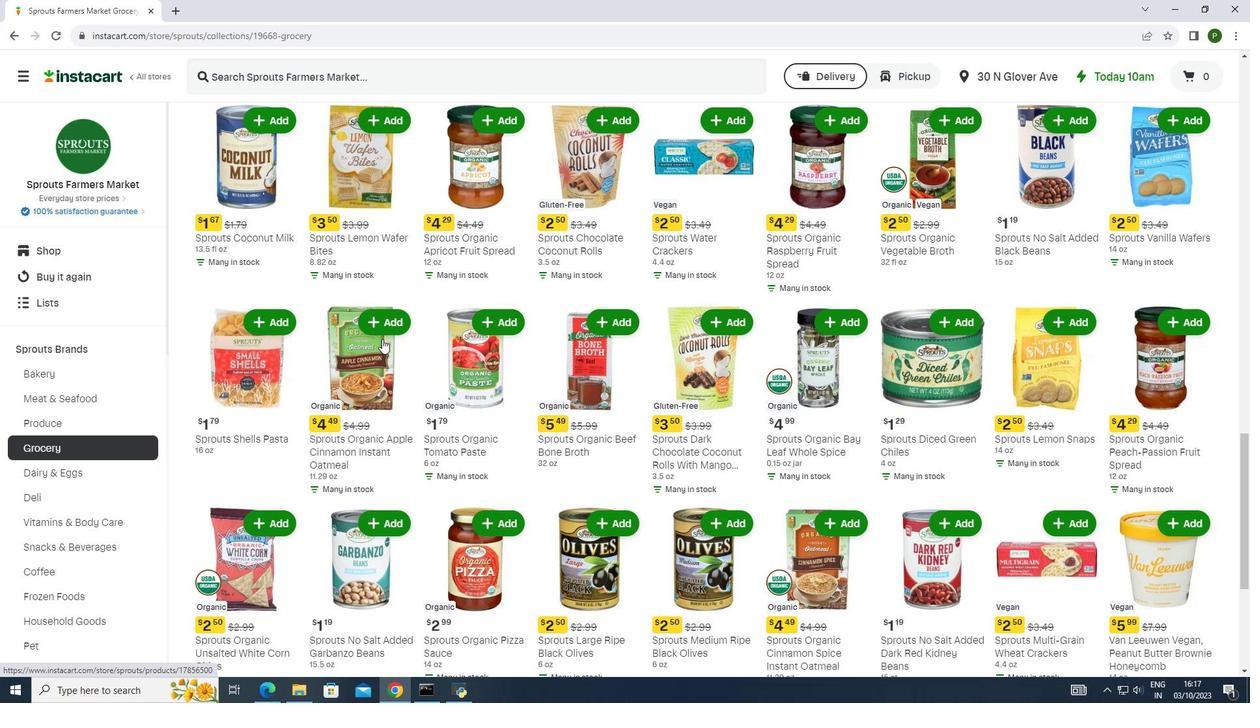 
Action: Mouse scrolled (382, 338) with delta (0, 0)
Screenshot: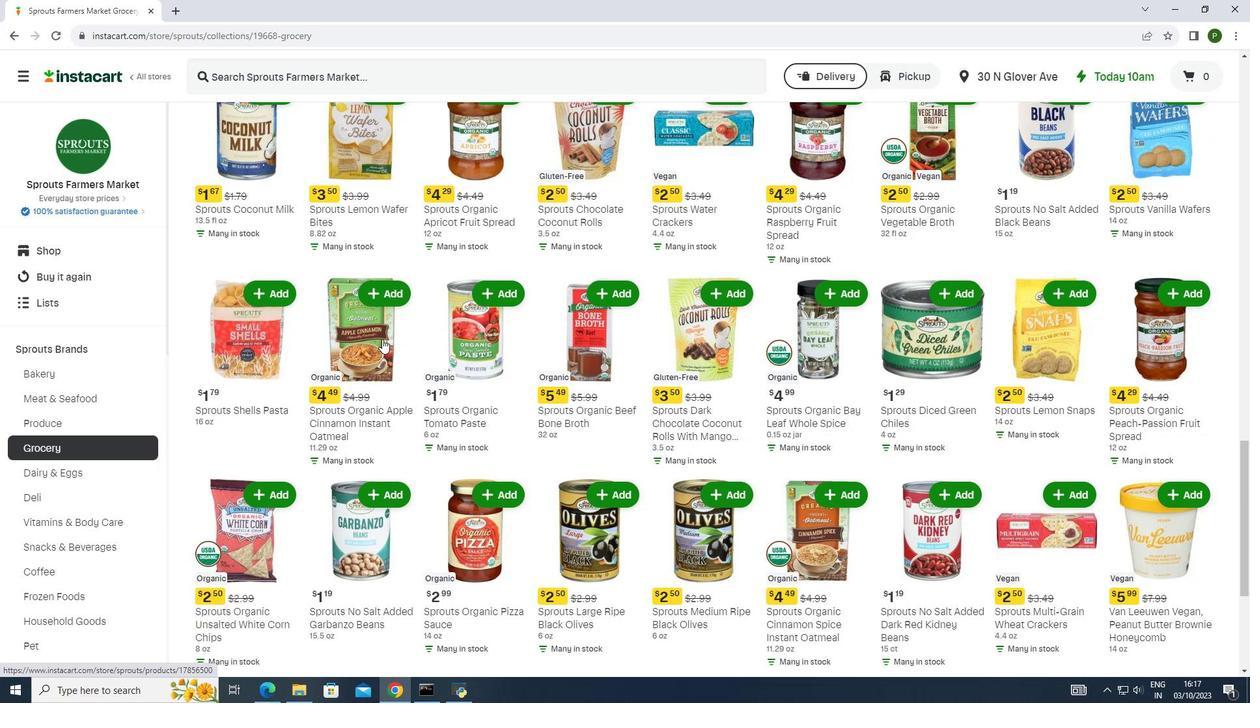
Action: Mouse scrolled (382, 338) with delta (0, 0)
Screenshot: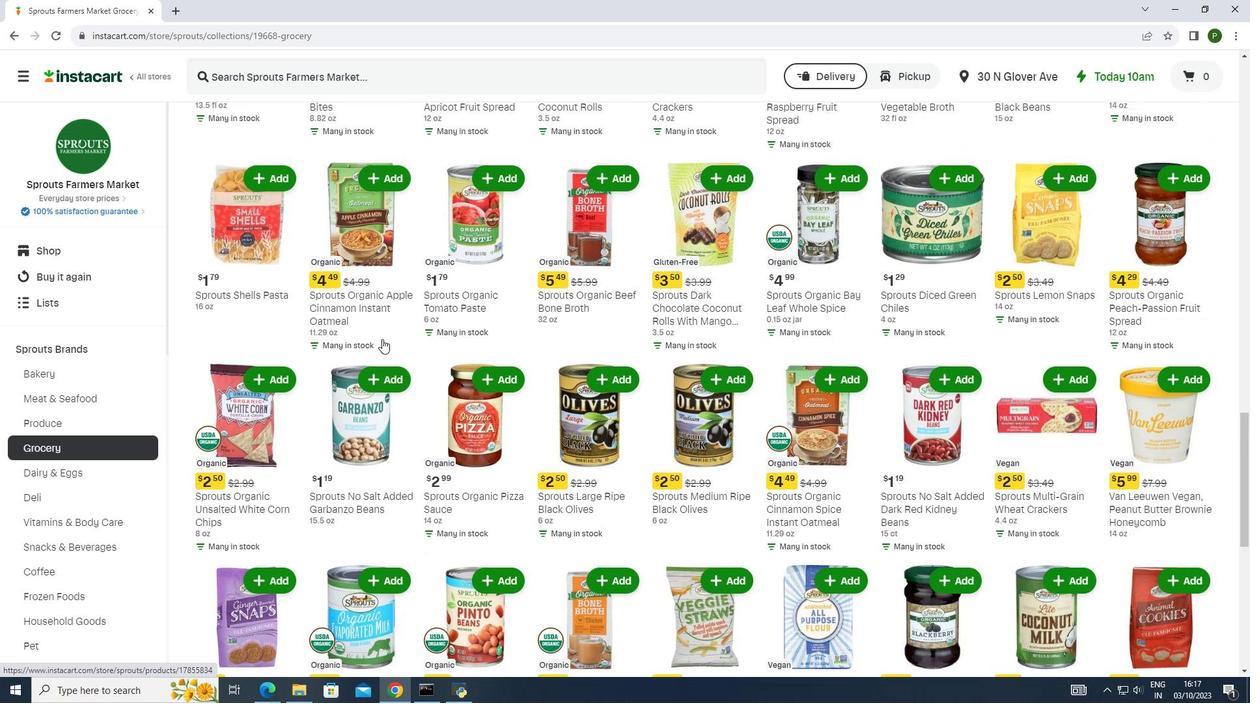 
Action: Mouse scrolled (382, 338) with delta (0, 0)
Screenshot: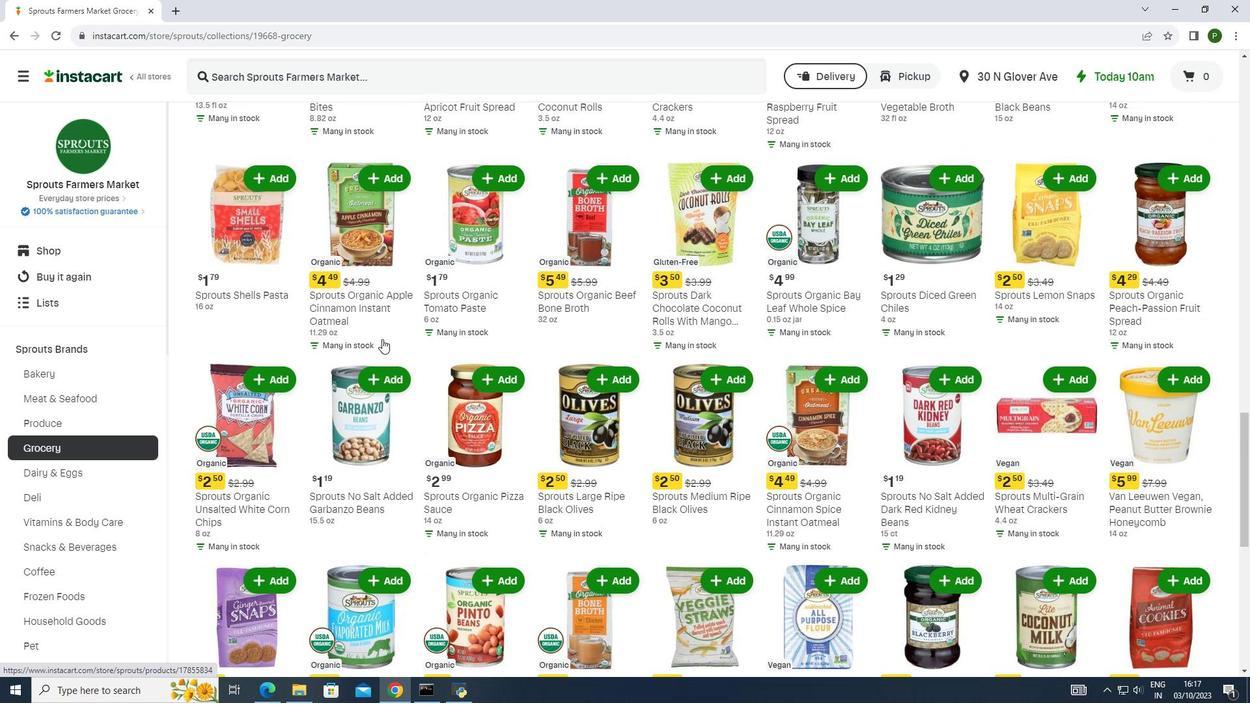 
Action: Mouse scrolled (382, 338) with delta (0, 0)
Screenshot: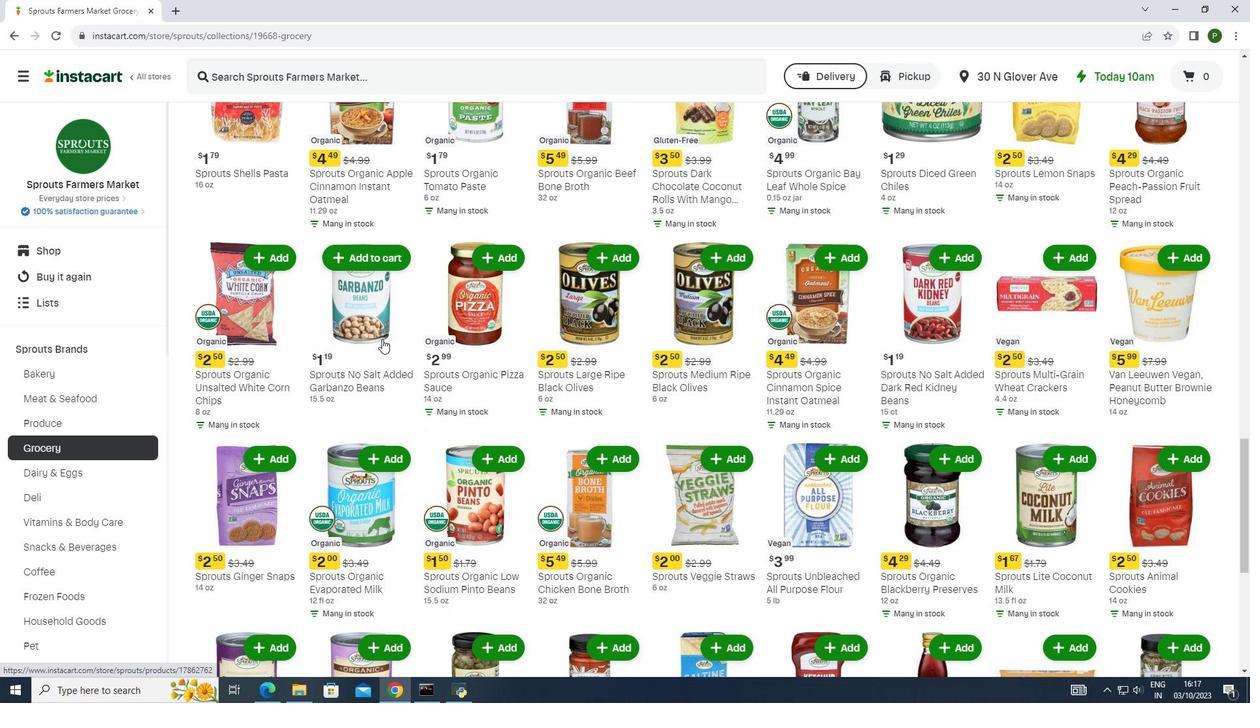 
Action: Mouse scrolled (382, 338) with delta (0, 0)
Screenshot: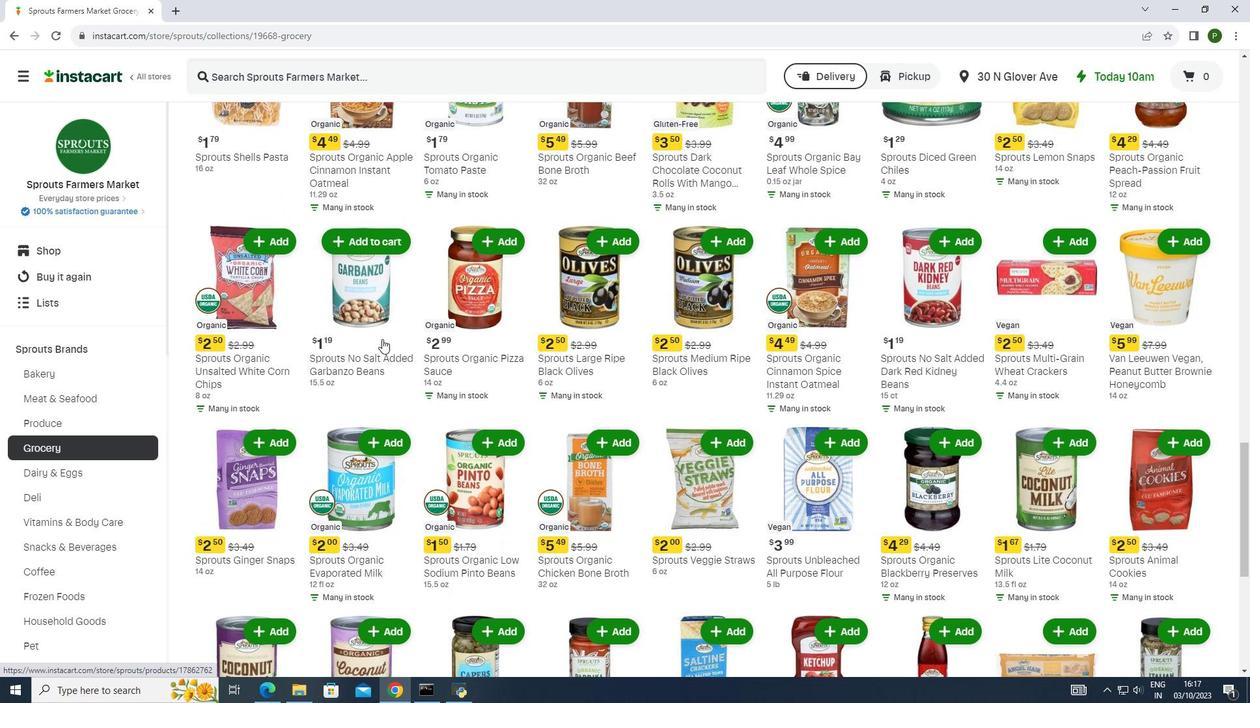 
Action: Mouse scrolled (382, 338) with delta (0, 0)
Screenshot: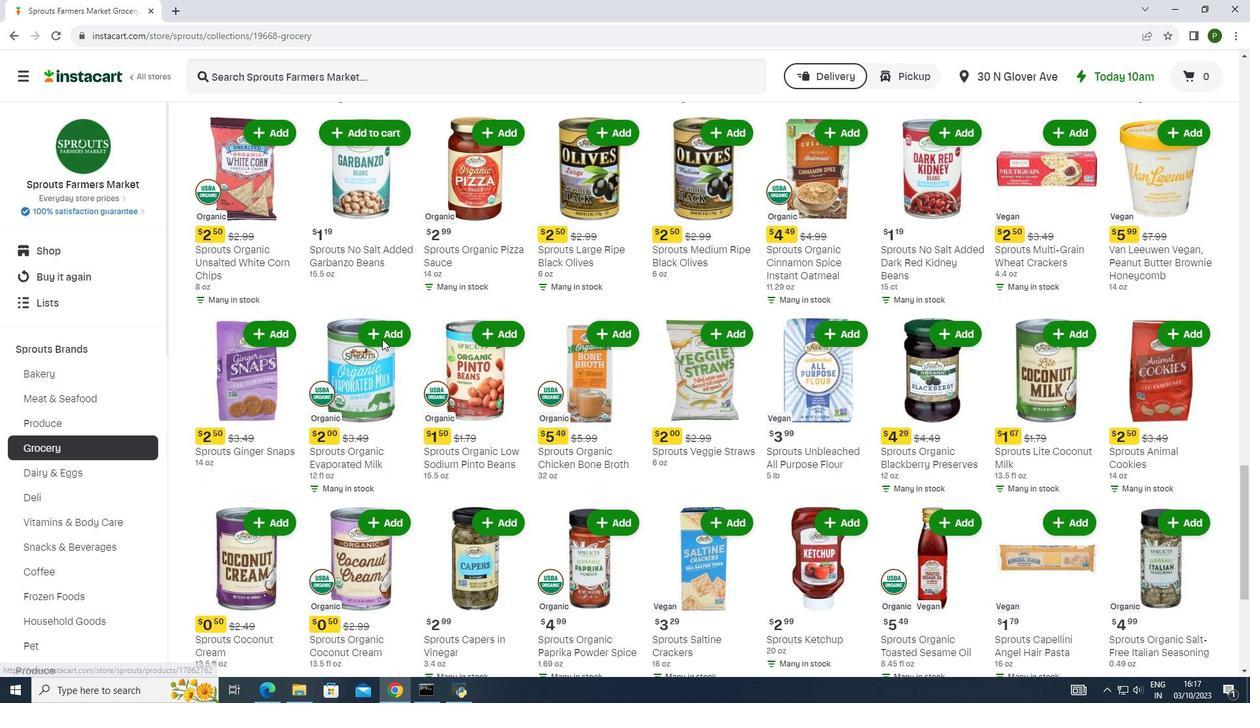 
Action: Mouse scrolled (382, 338) with delta (0, 0)
Screenshot: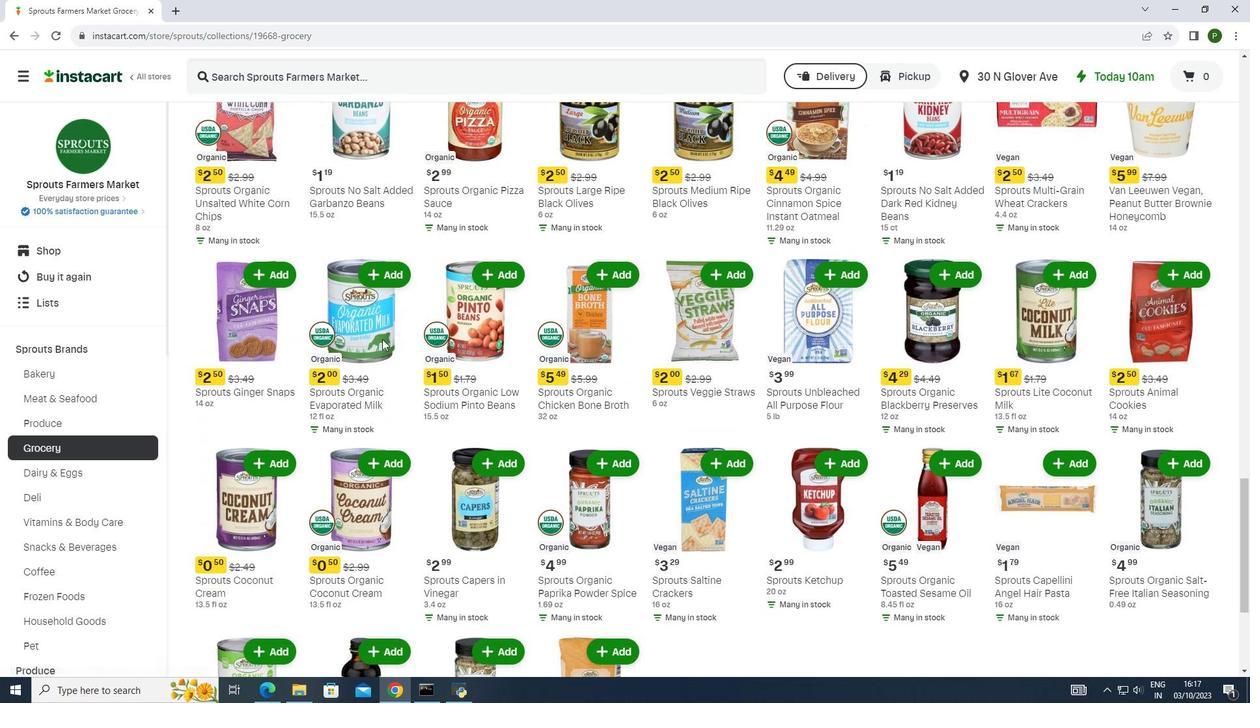 
Action: Mouse scrolled (382, 338) with delta (0, 0)
Screenshot: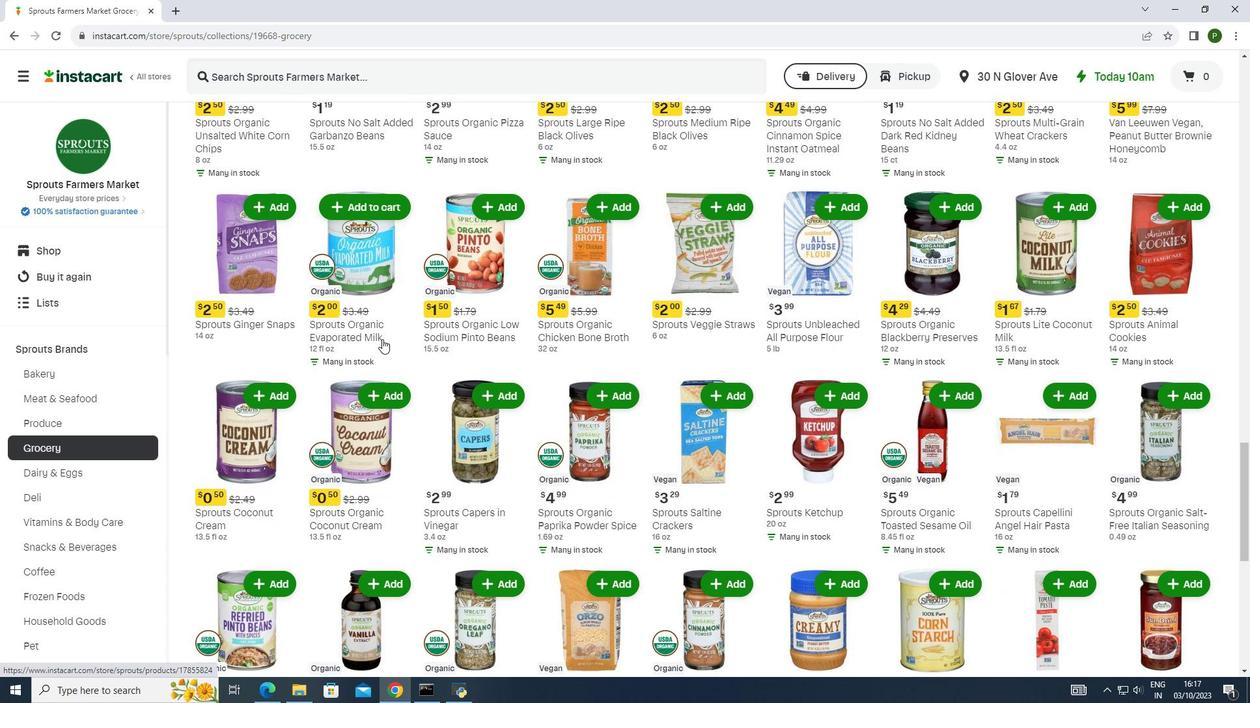 
Action: Mouse moved to (798, 332)
Screenshot: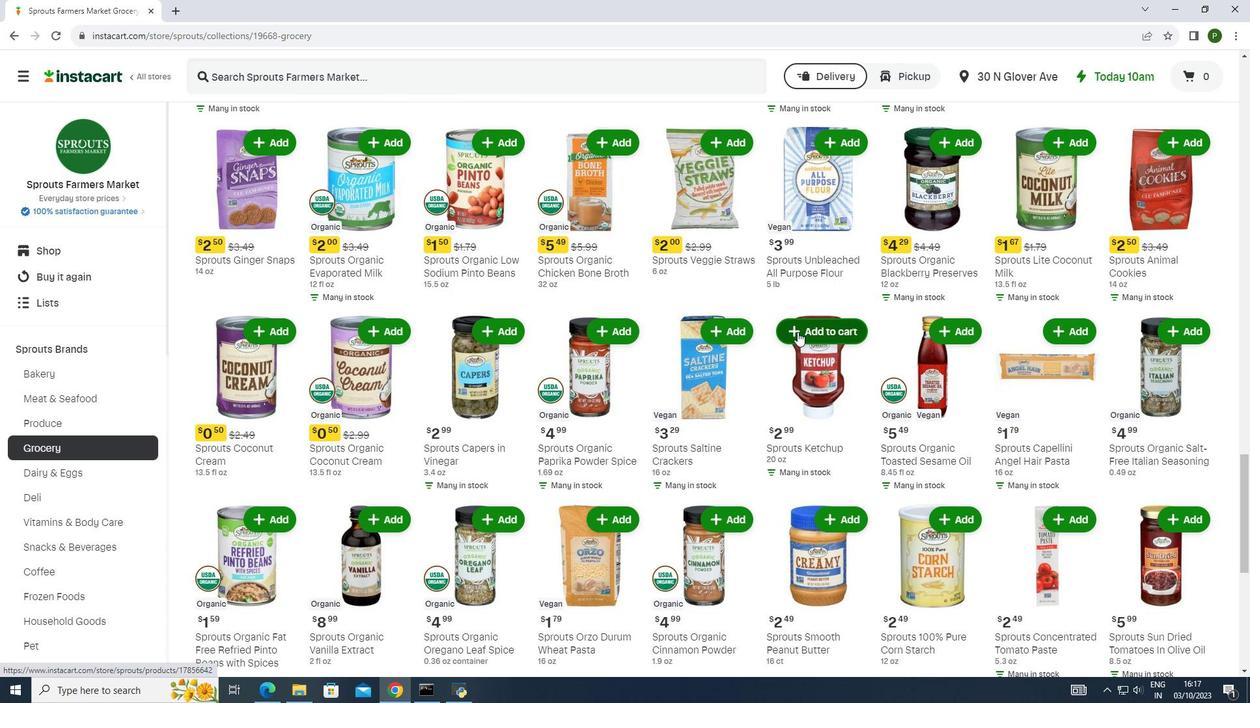 
Action: Mouse pressed left at (798, 332)
Screenshot: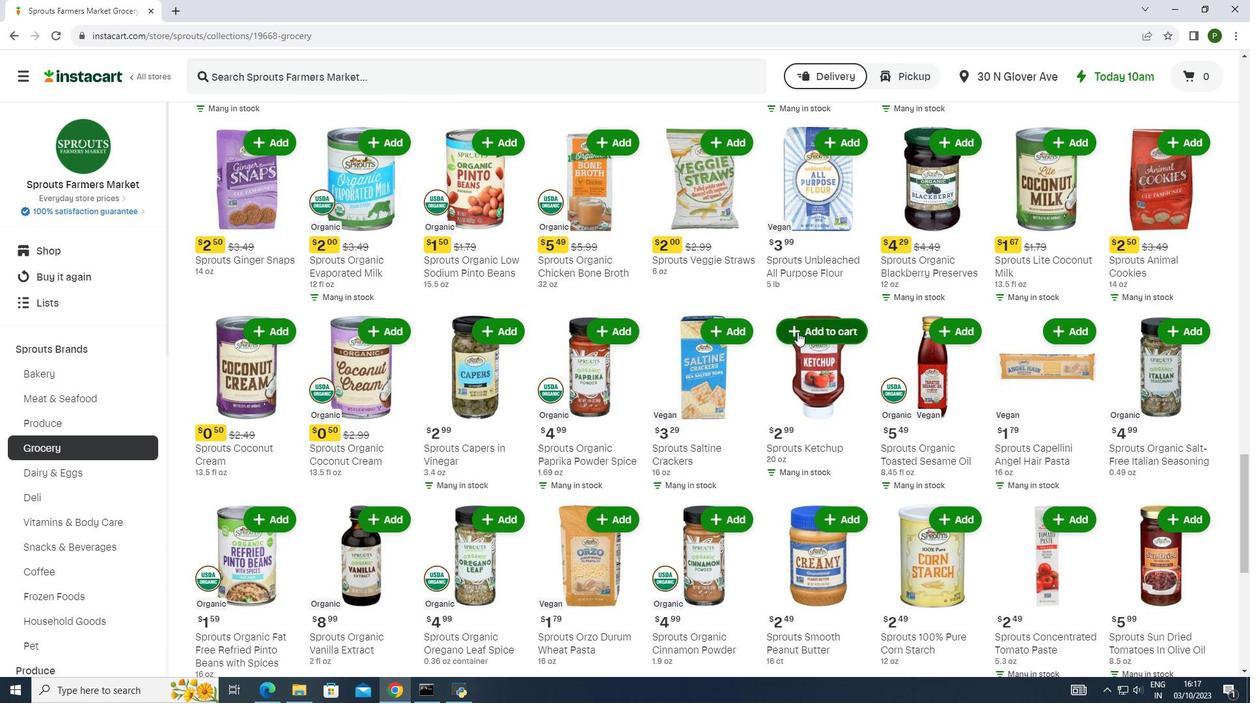 
